 Task: Look for space in Farrukhnagar, India from 2nd June, 2023 to 9th June, 2023 for 5 adults in price range Rs.7000 to Rs.13000. Place can be shared room with 2 bedrooms having 5 beds and 2 bathrooms. Property type can be house, flat, guest house. Amenities needed are: wifi, washing machine. Booking option can be shelf check-in. Required host language is English.
Action: Mouse moved to (393, 99)
Screenshot: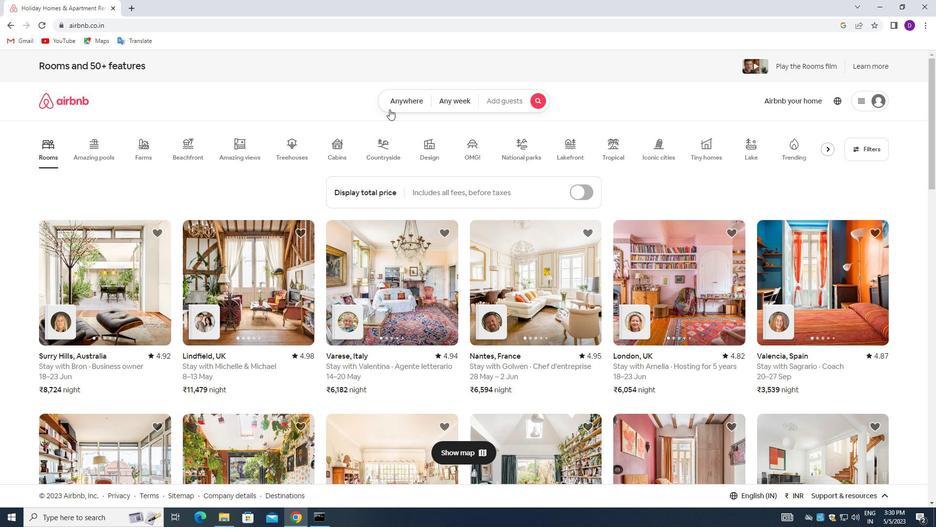 
Action: Mouse pressed left at (393, 99)
Screenshot: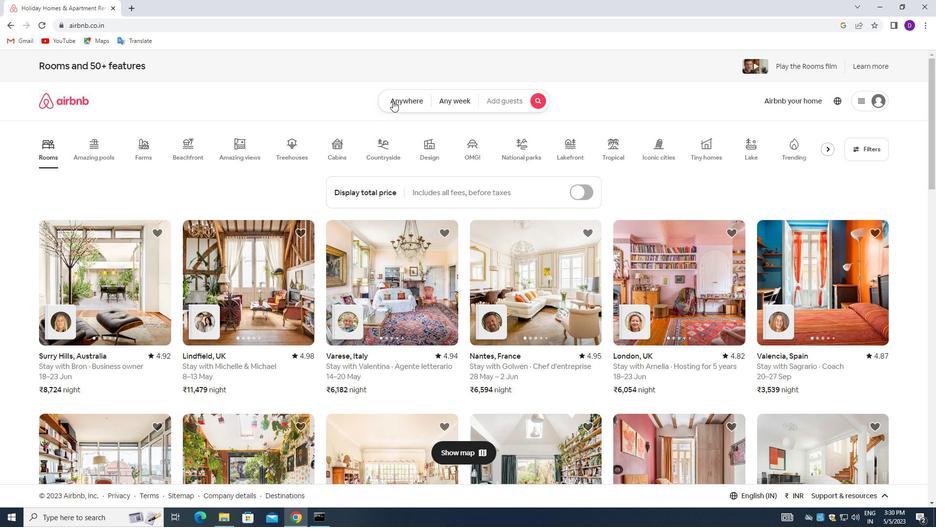 
Action: Mouse moved to (354, 142)
Screenshot: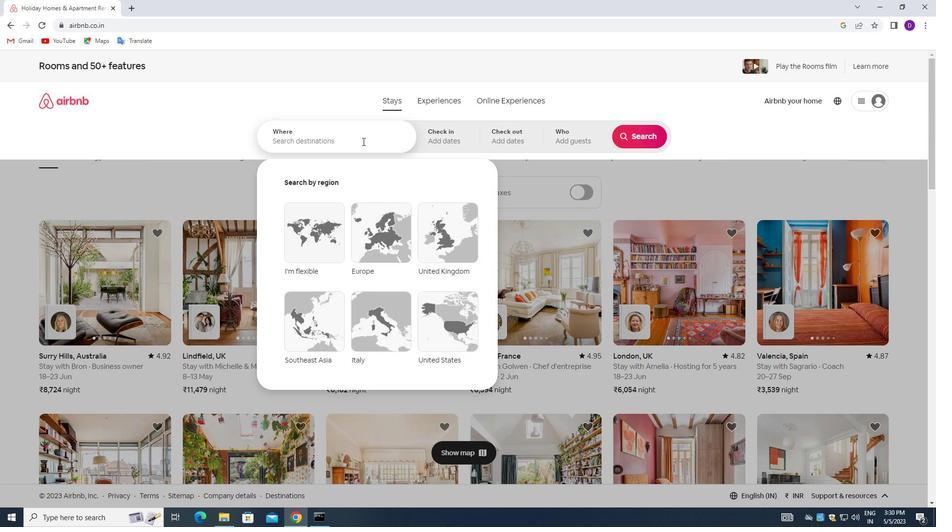 
Action: Mouse pressed left at (354, 142)
Screenshot: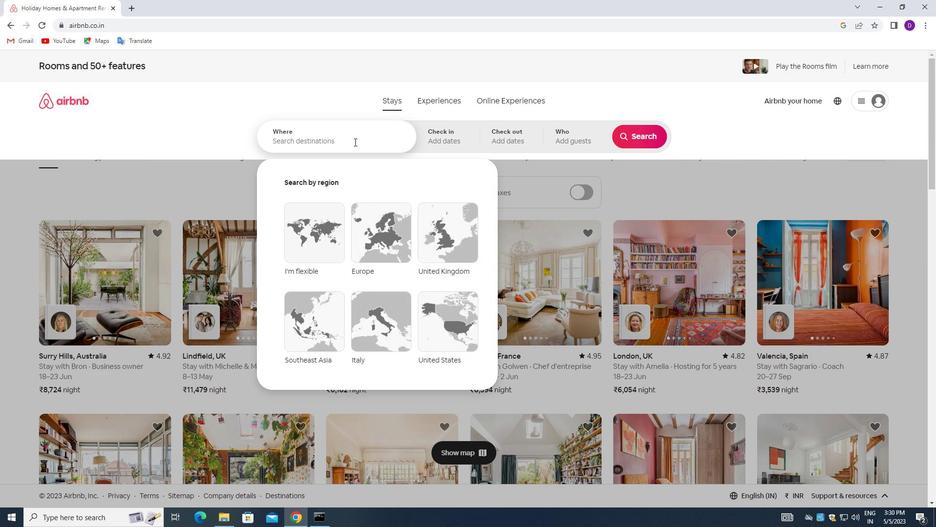 
Action: Mouse moved to (208, 195)
Screenshot: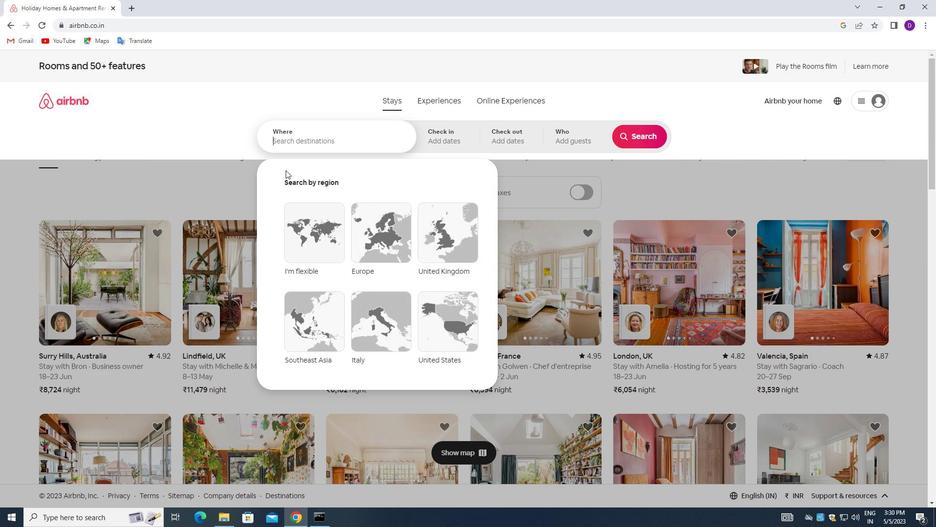 
Action: Key pressed <Key.shift_r>Farrukhnagar,<Key.space><Key.shift>INDIA<Key.enter>
Screenshot: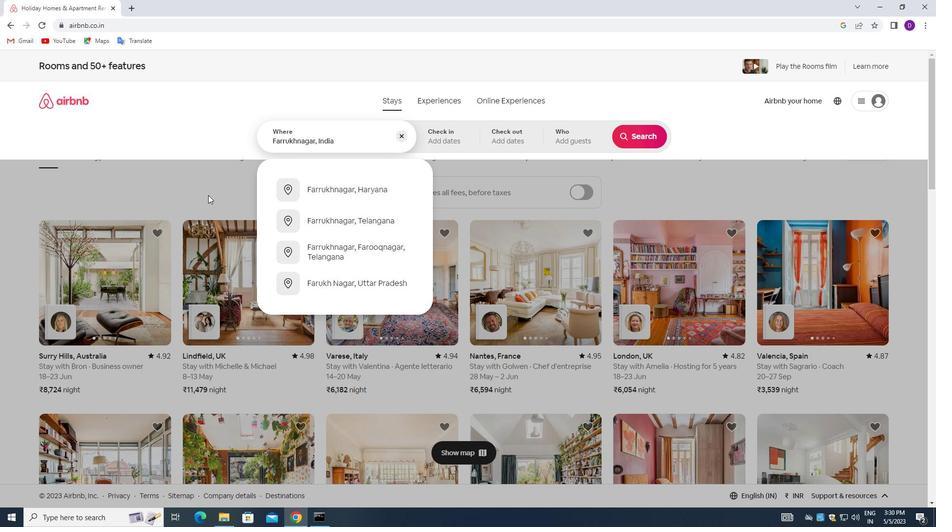 
Action: Mouse moved to (602, 256)
Screenshot: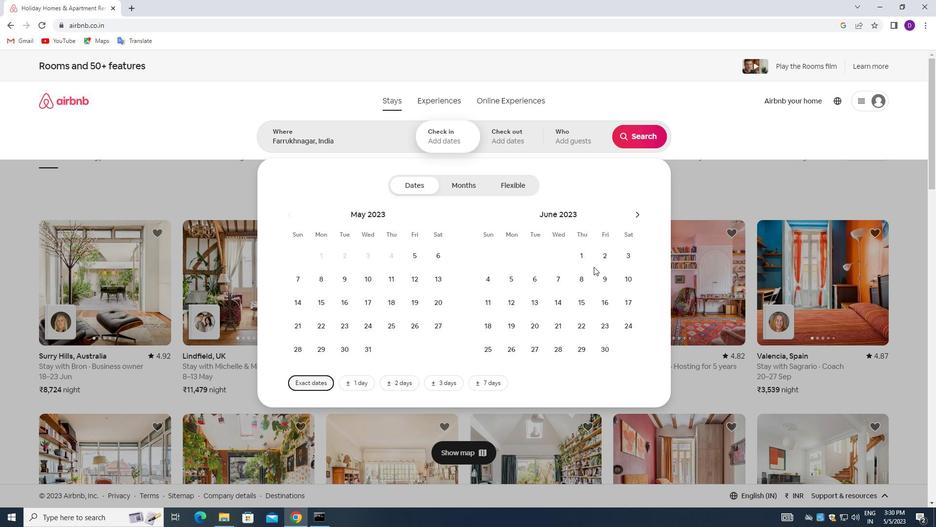 
Action: Mouse pressed left at (602, 256)
Screenshot: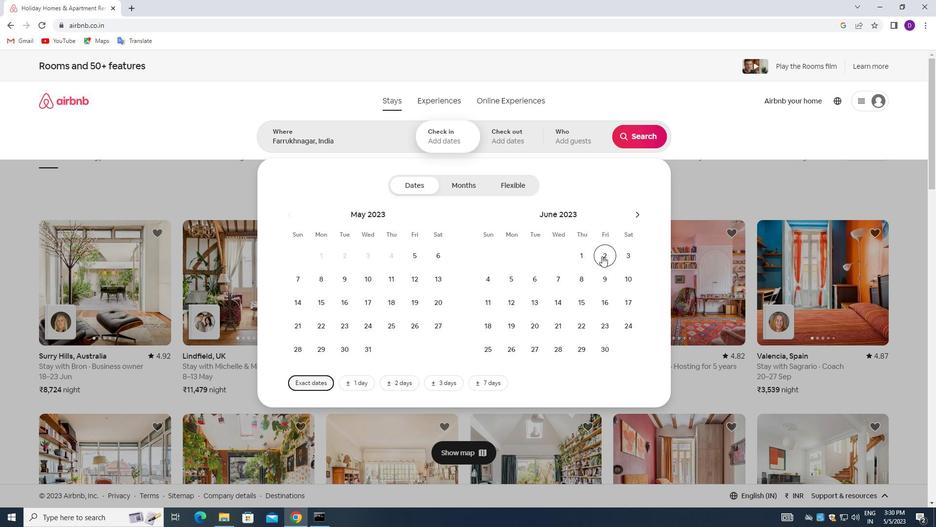
Action: Mouse moved to (603, 277)
Screenshot: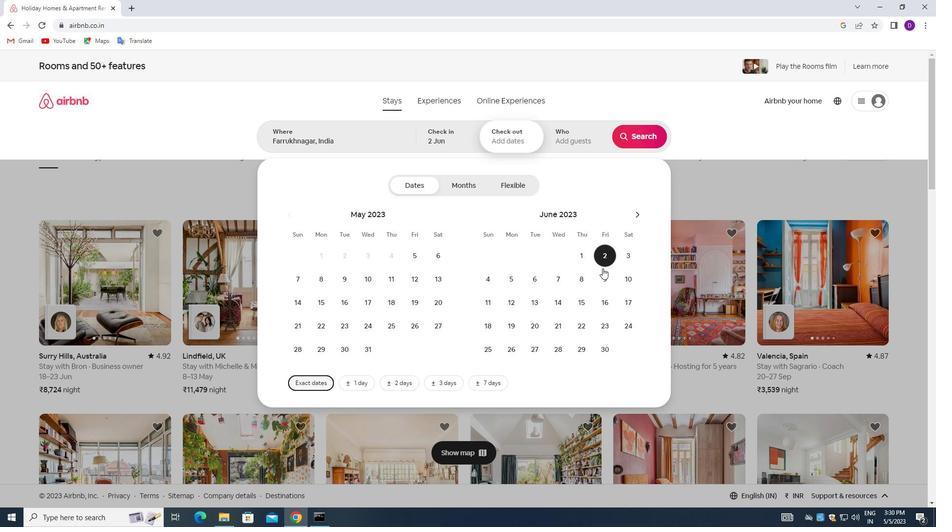 
Action: Mouse pressed left at (603, 277)
Screenshot: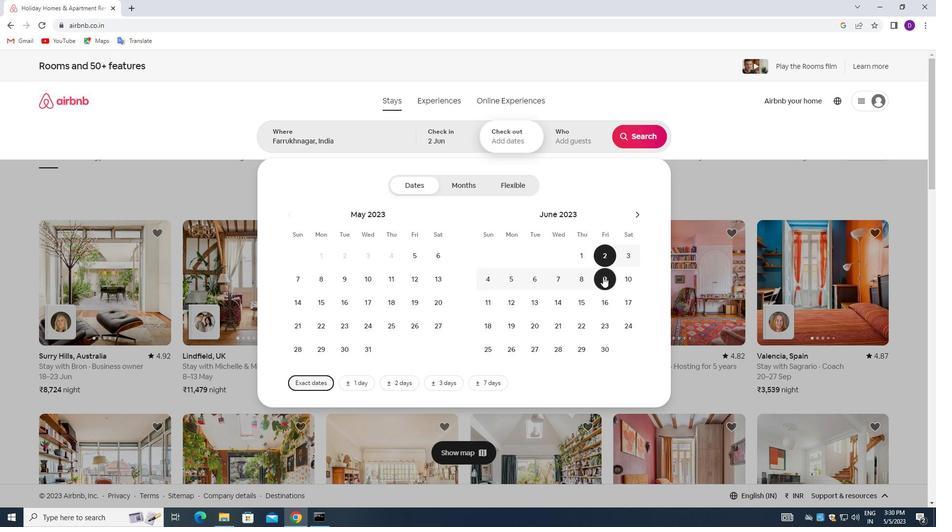 
Action: Mouse moved to (563, 142)
Screenshot: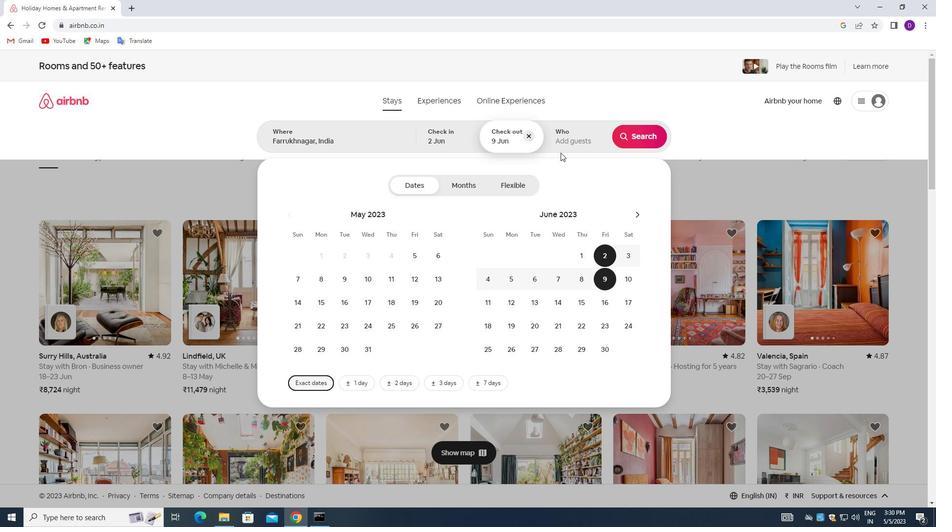 
Action: Mouse pressed left at (563, 142)
Screenshot: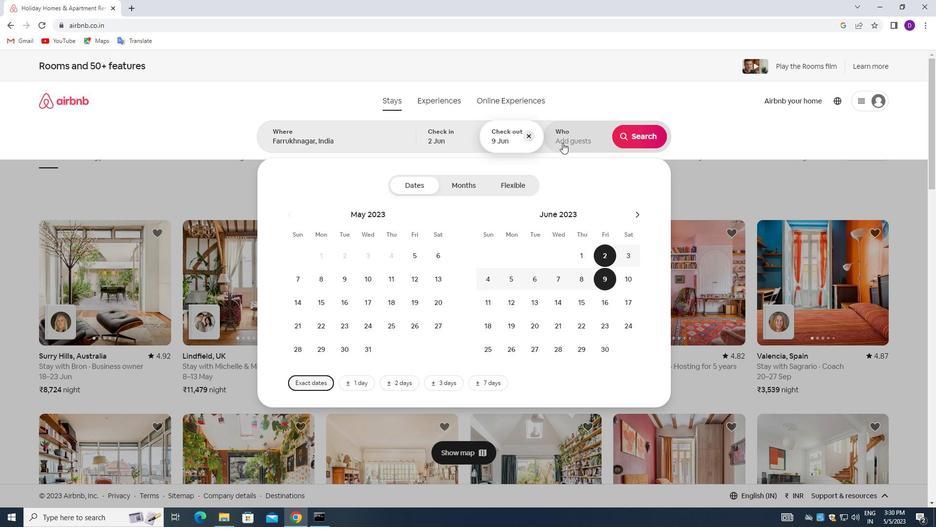 
Action: Mouse moved to (643, 188)
Screenshot: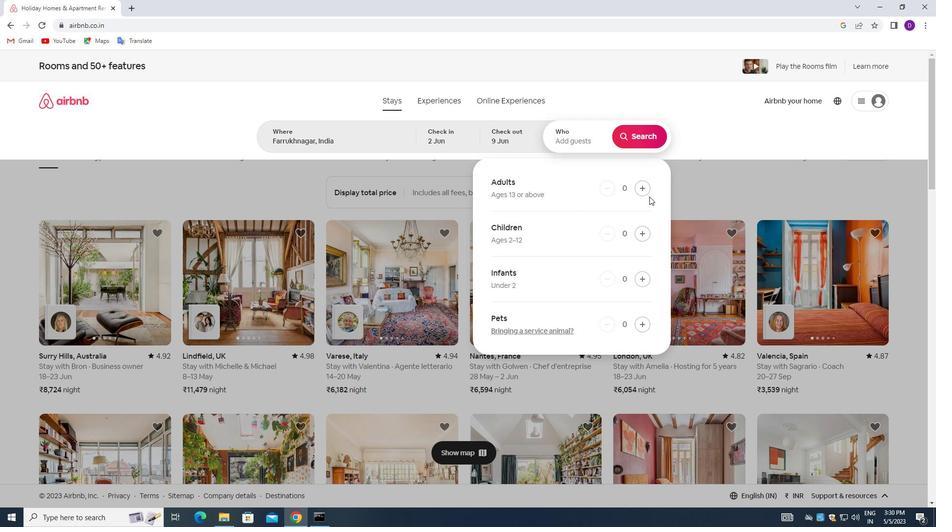 
Action: Mouse pressed left at (643, 188)
Screenshot: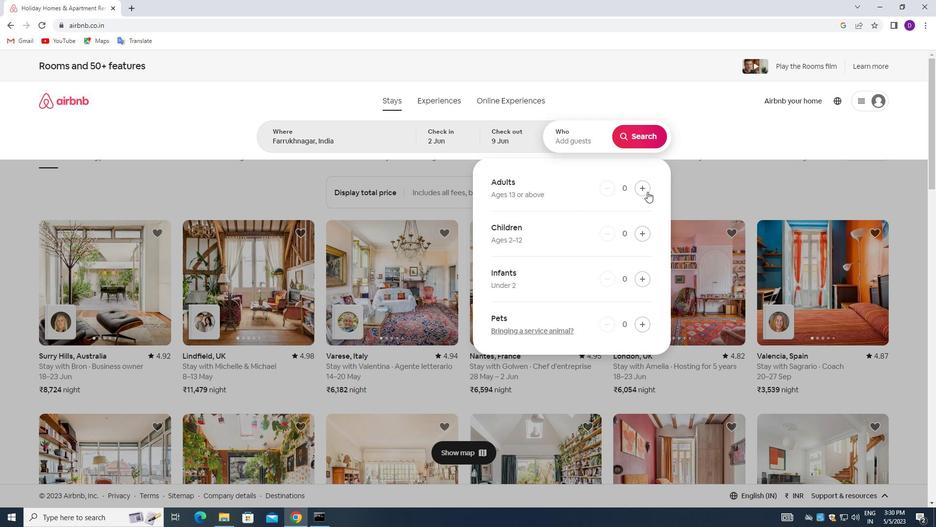 
Action: Mouse pressed left at (643, 188)
Screenshot: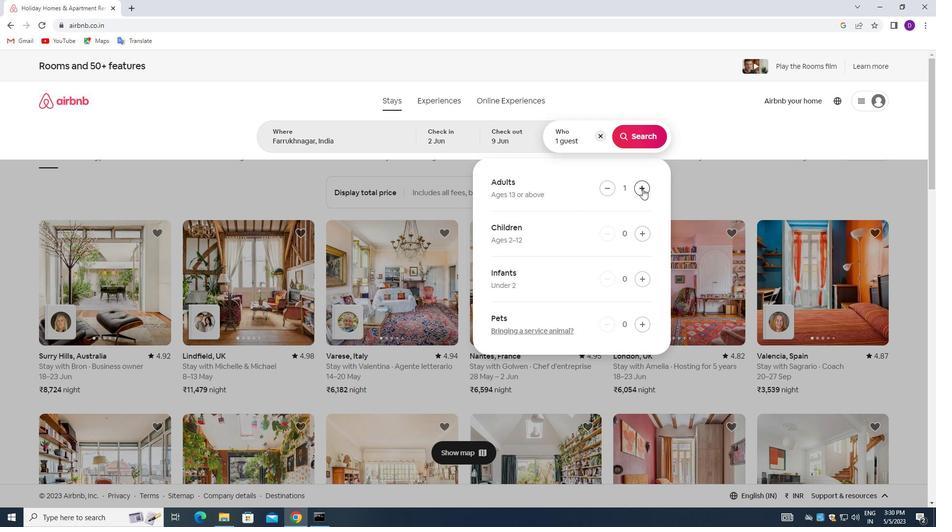 
Action: Mouse pressed left at (643, 188)
Screenshot: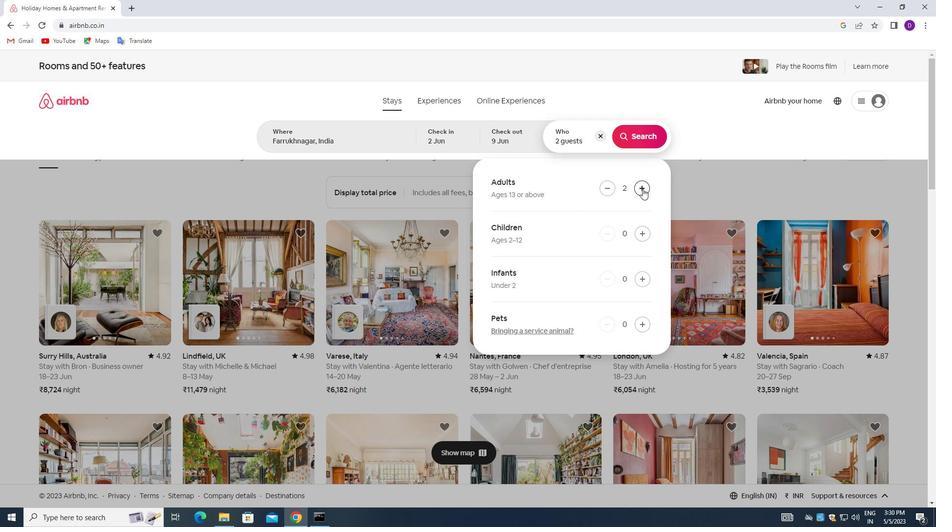 
Action: Mouse pressed left at (643, 188)
Screenshot: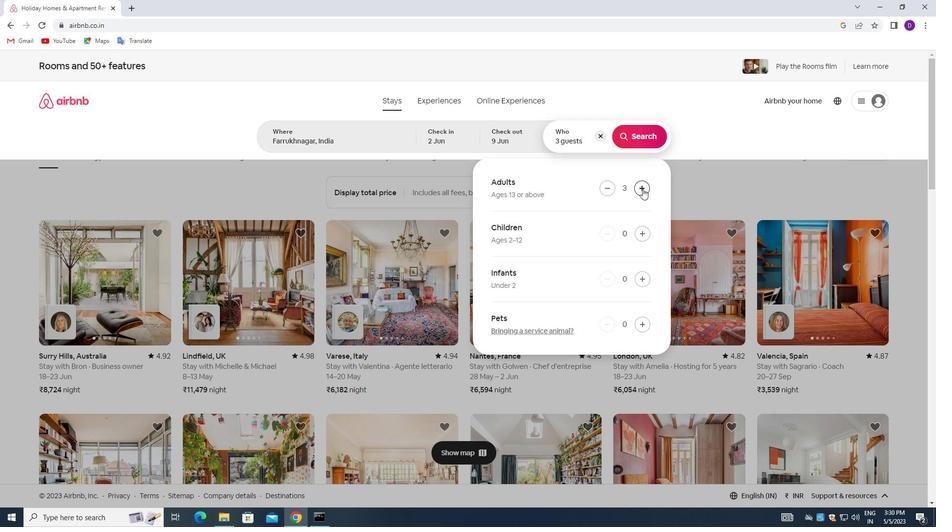 
Action: Mouse pressed left at (643, 188)
Screenshot: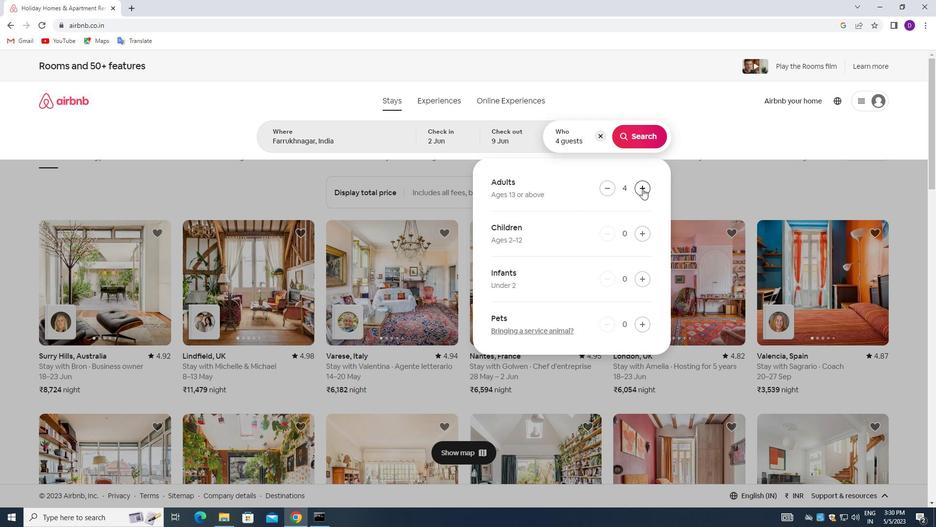 
Action: Mouse moved to (643, 137)
Screenshot: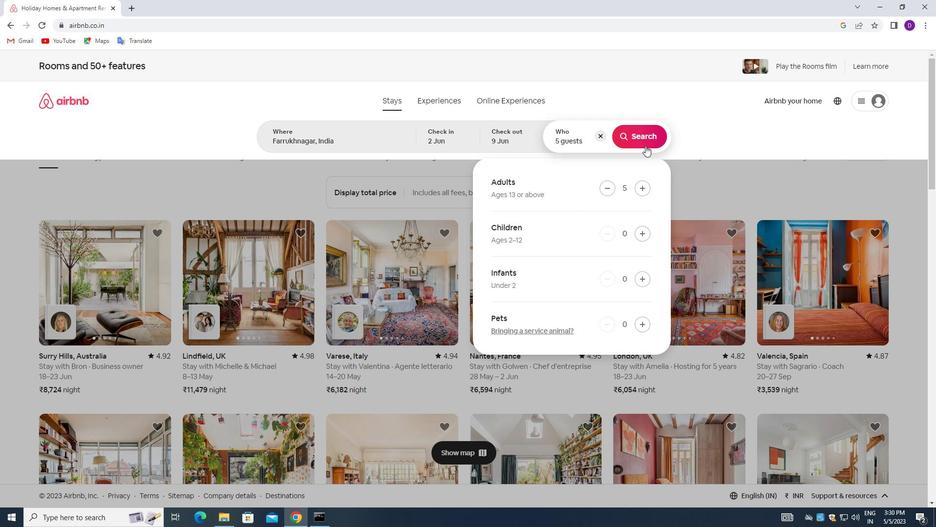 
Action: Mouse pressed left at (643, 137)
Screenshot: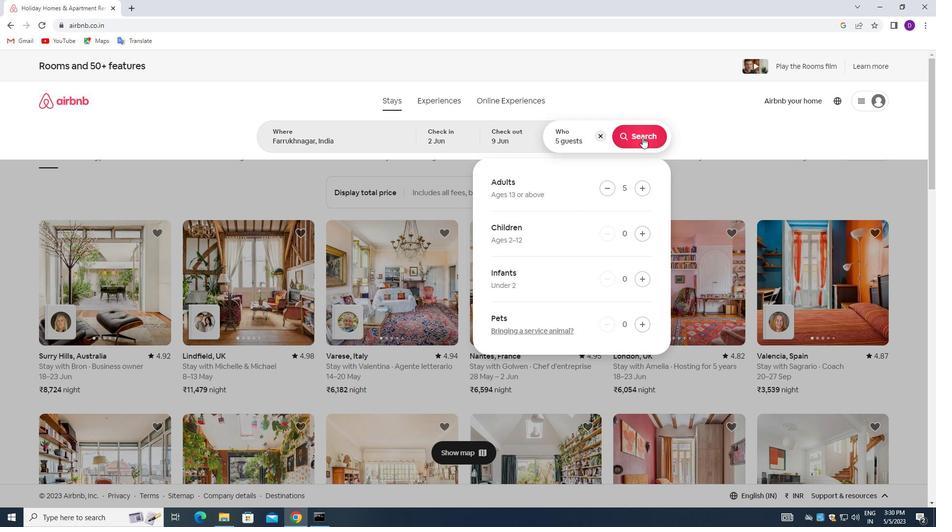 
Action: Mouse moved to (886, 108)
Screenshot: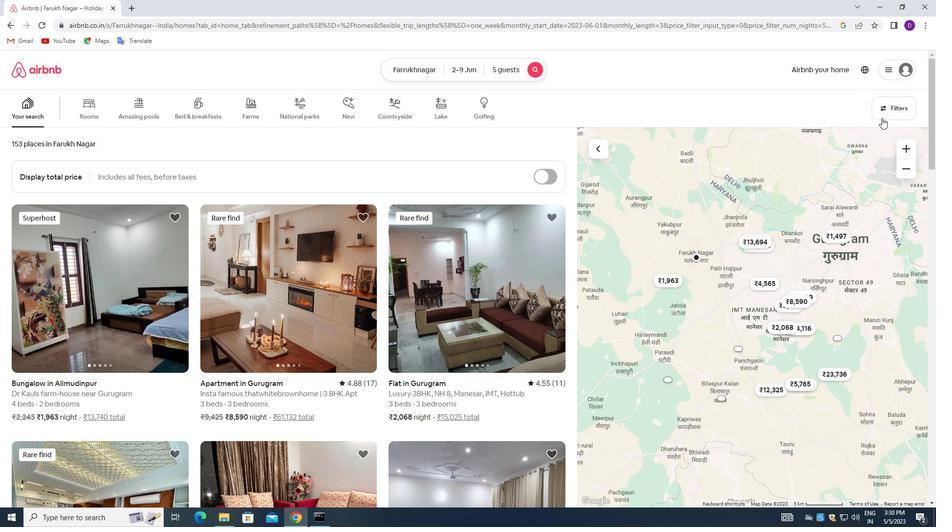 
Action: Mouse pressed left at (886, 108)
Screenshot: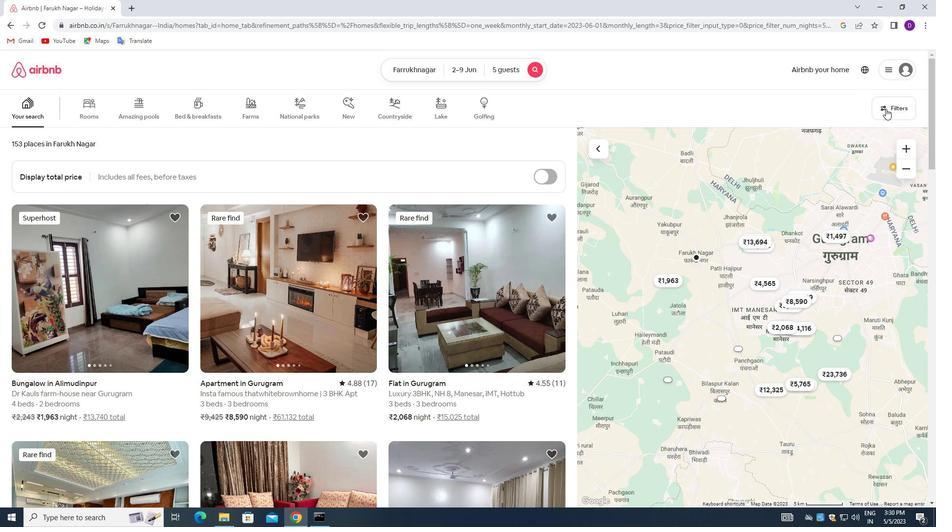 
Action: Mouse moved to (495, 272)
Screenshot: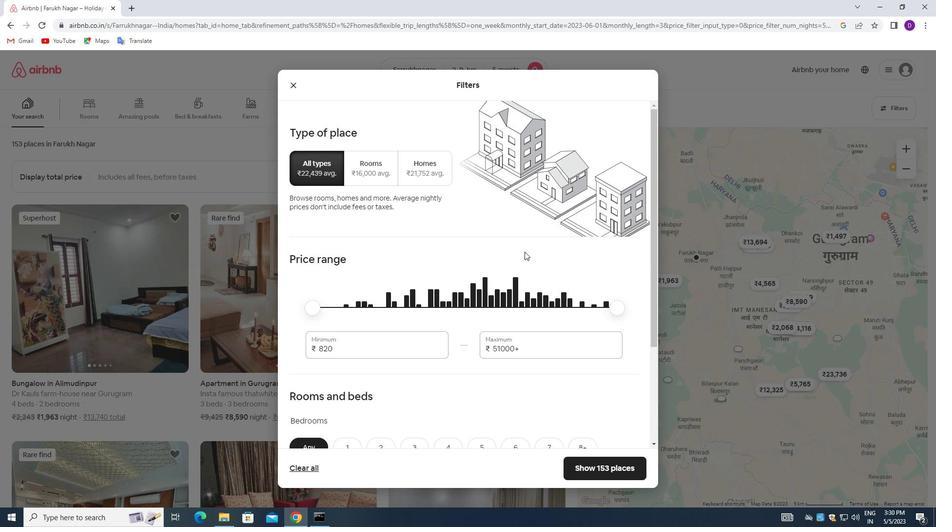 
Action: Mouse scrolled (495, 271) with delta (0, 0)
Screenshot: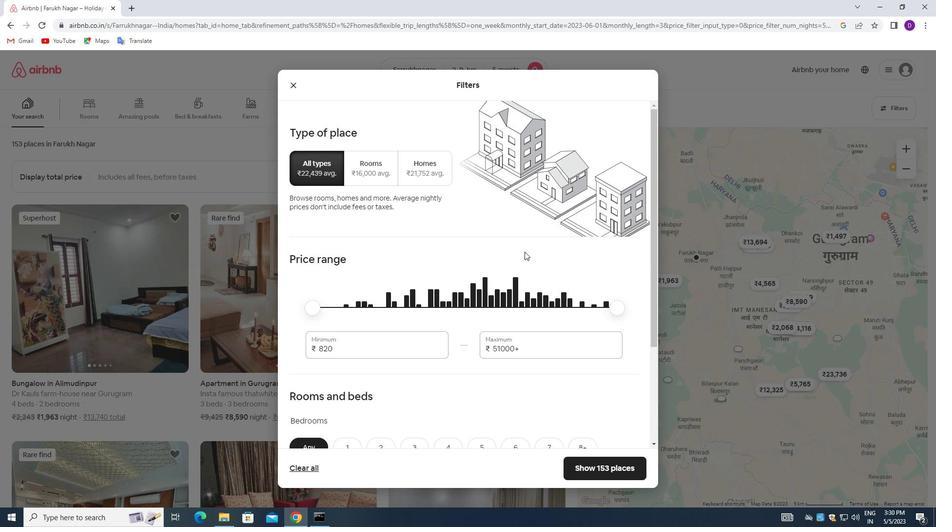
Action: Mouse moved to (345, 298)
Screenshot: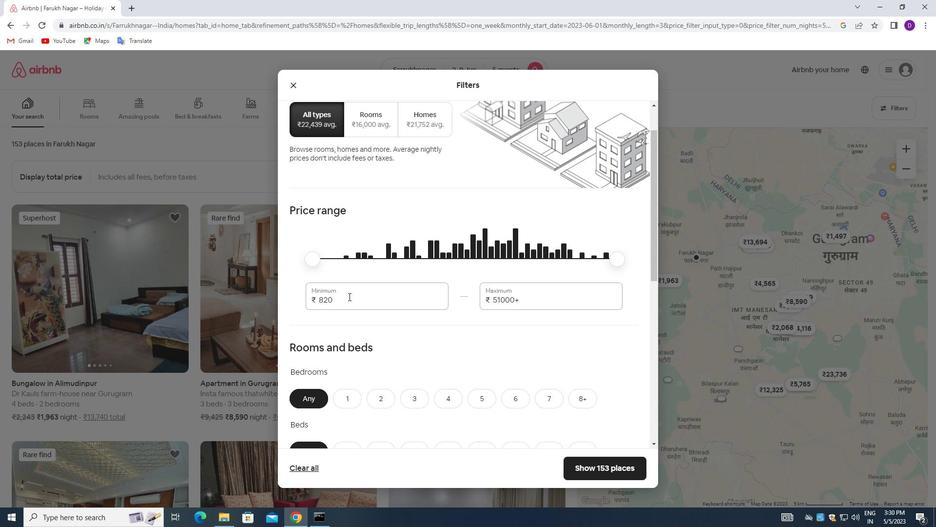 
Action: Mouse pressed left at (345, 298)
Screenshot: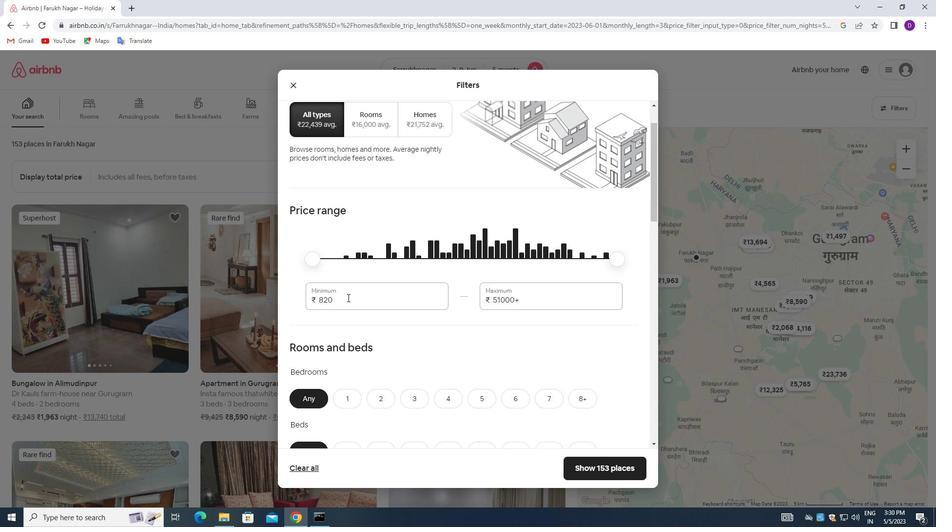 
Action: Mouse pressed left at (345, 298)
Screenshot: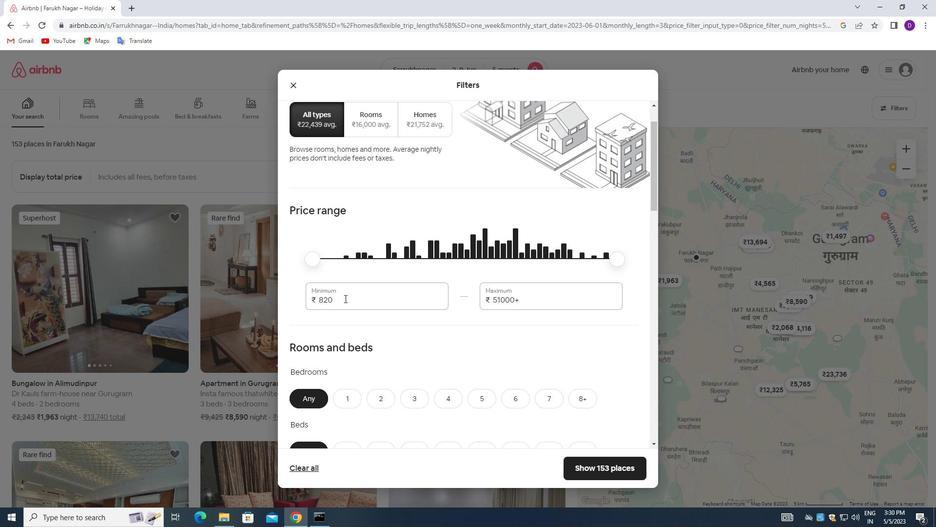
Action: Key pressed 7000<Key.tab>13000
Screenshot: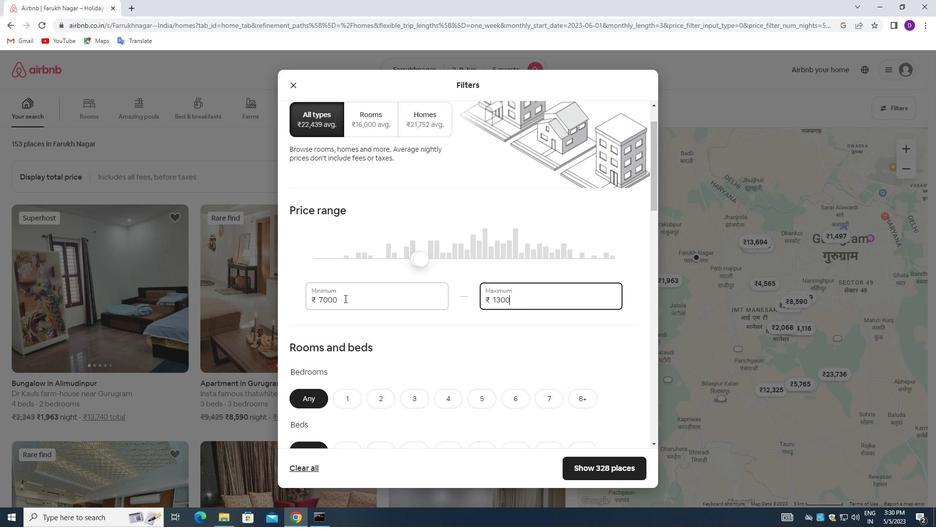 
Action: Mouse moved to (454, 322)
Screenshot: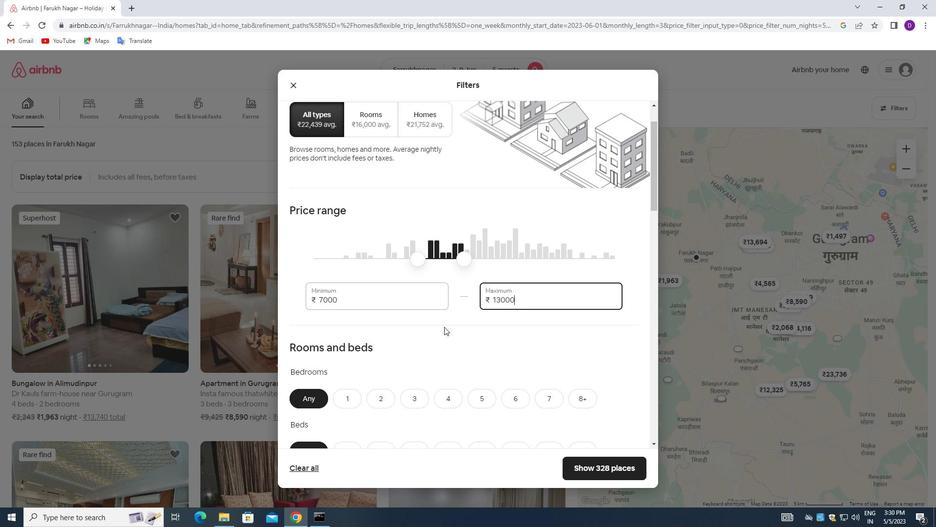 
Action: Mouse scrolled (454, 321) with delta (0, 0)
Screenshot: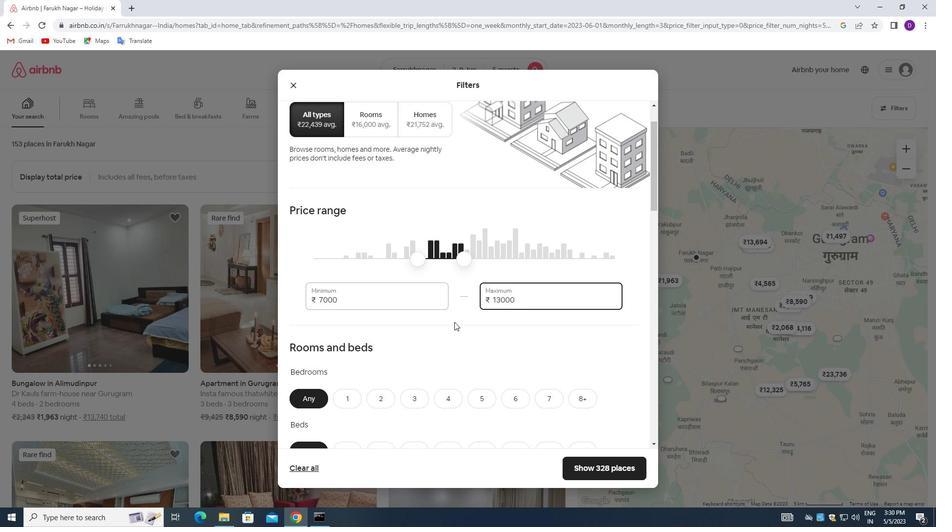 
Action: Mouse scrolled (454, 321) with delta (0, 0)
Screenshot: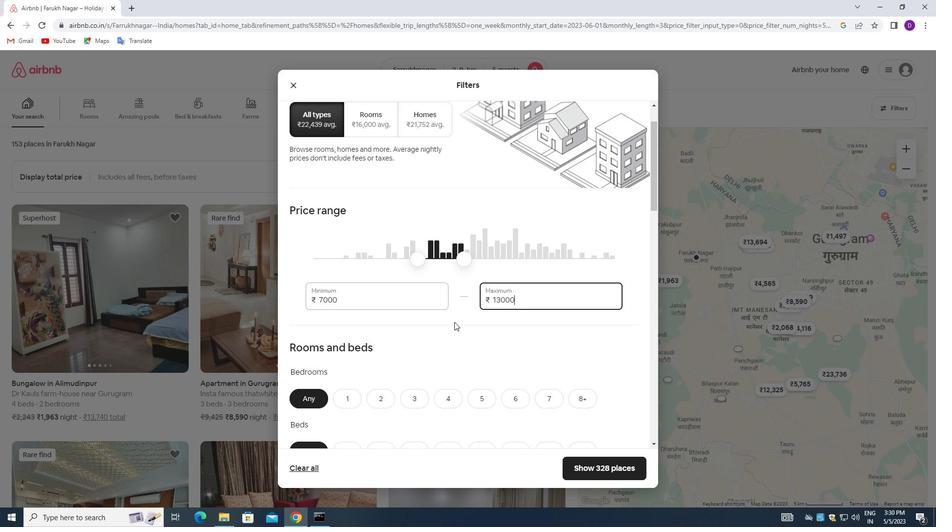 
Action: Mouse scrolled (454, 321) with delta (0, 0)
Screenshot: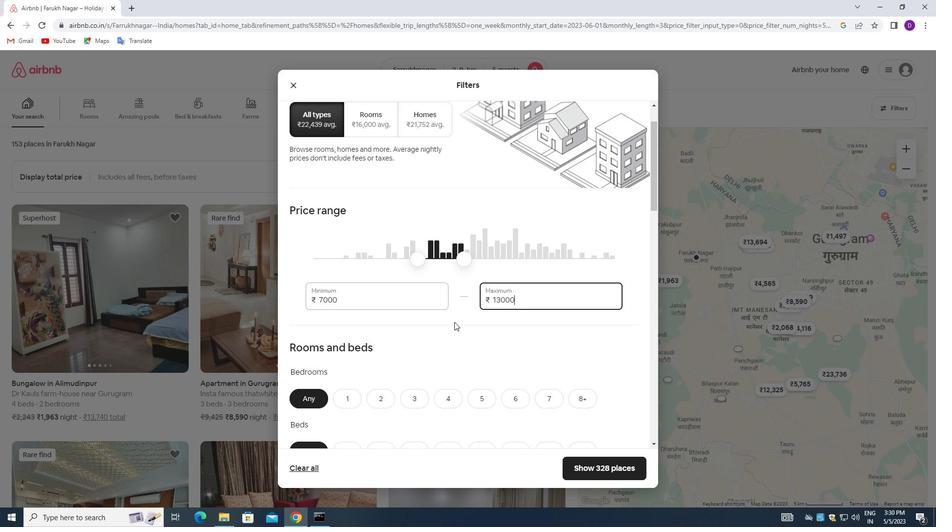 
Action: Mouse moved to (374, 258)
Screenshot: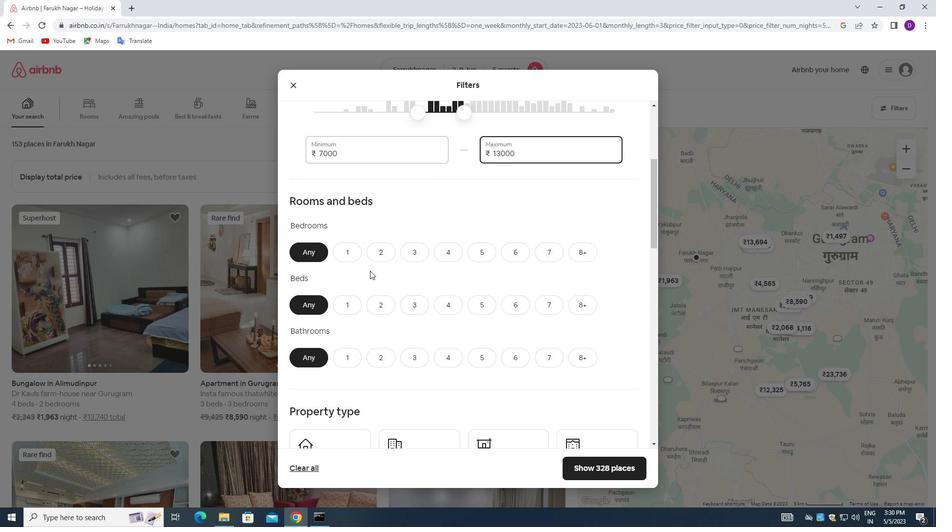 
Action: Mouse pressed left at (374, 258)
Screenshot: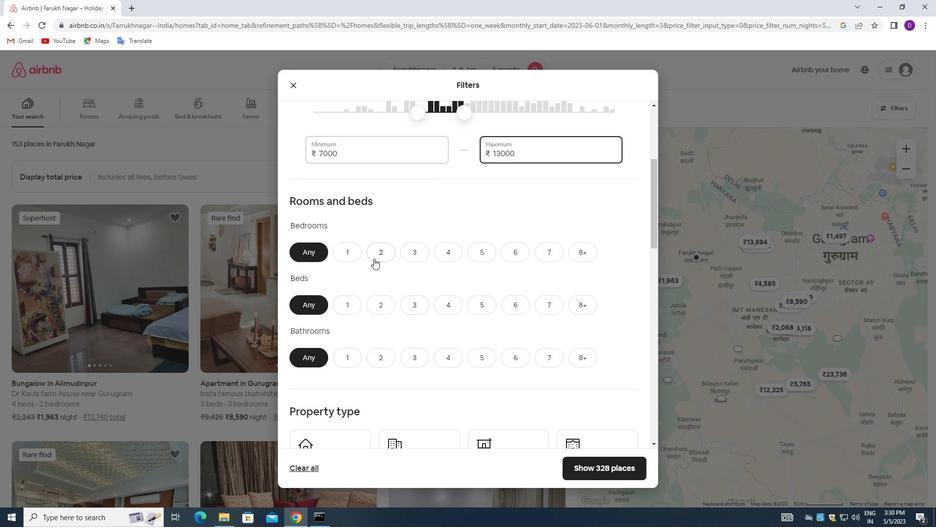 
Action: Mouse moved to (480, 303)
Screenshot: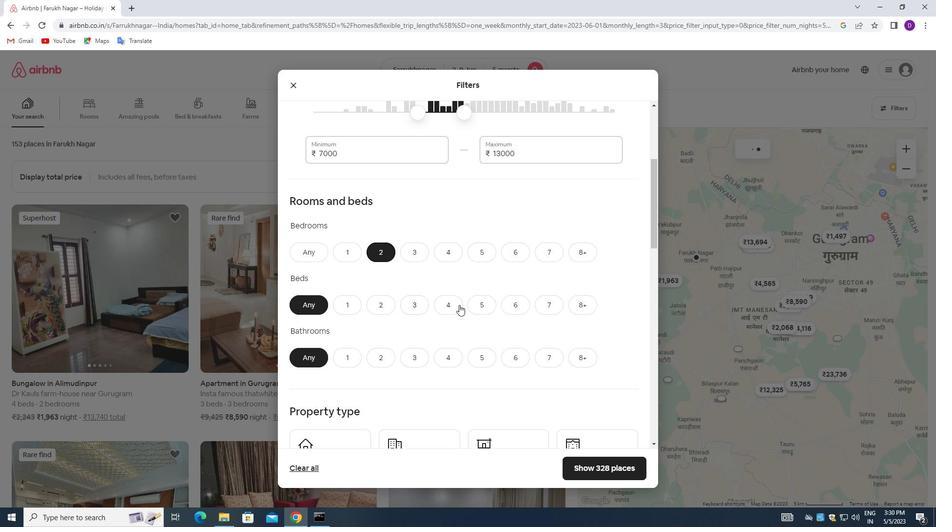 
Action: Mouse pressed left at (480, 303)
Screenshot: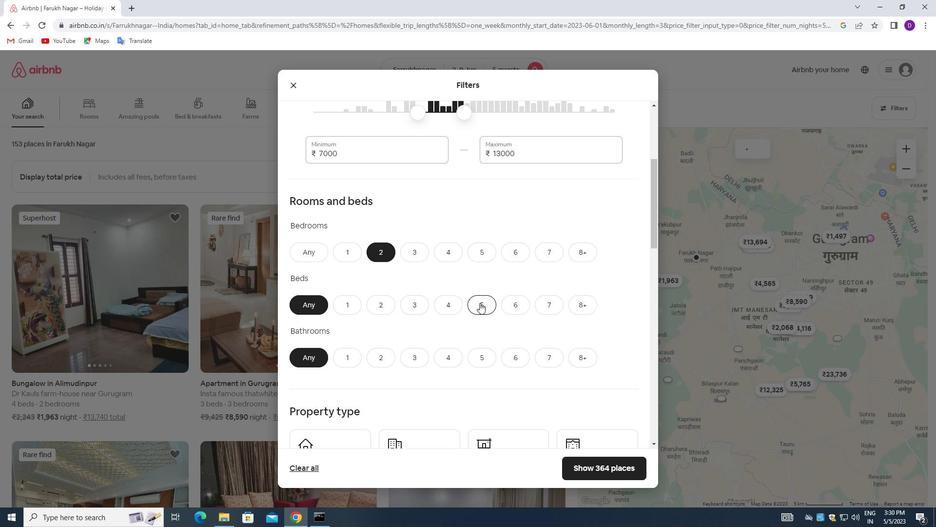 
Action: Mouse moved to (385, 354)
Screenshot: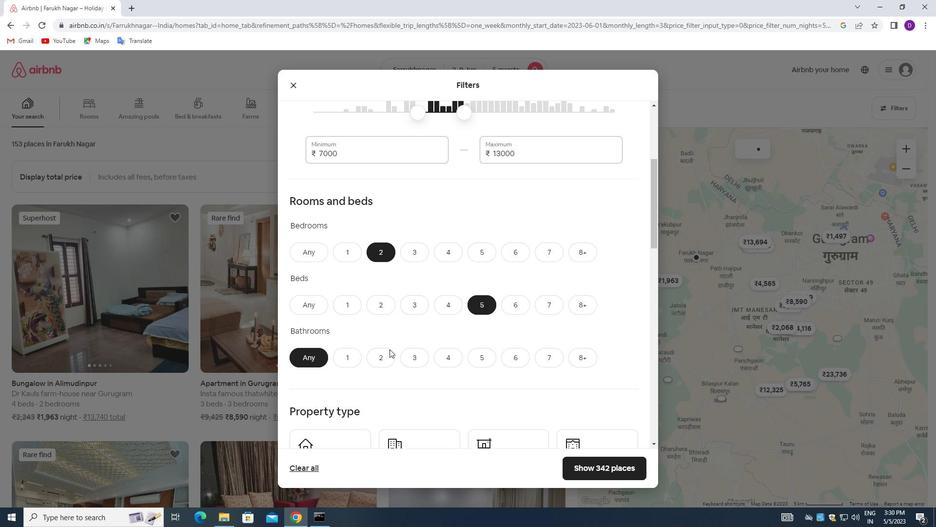 
Action: Mouse pressed left at (385, 354)
Screenshot: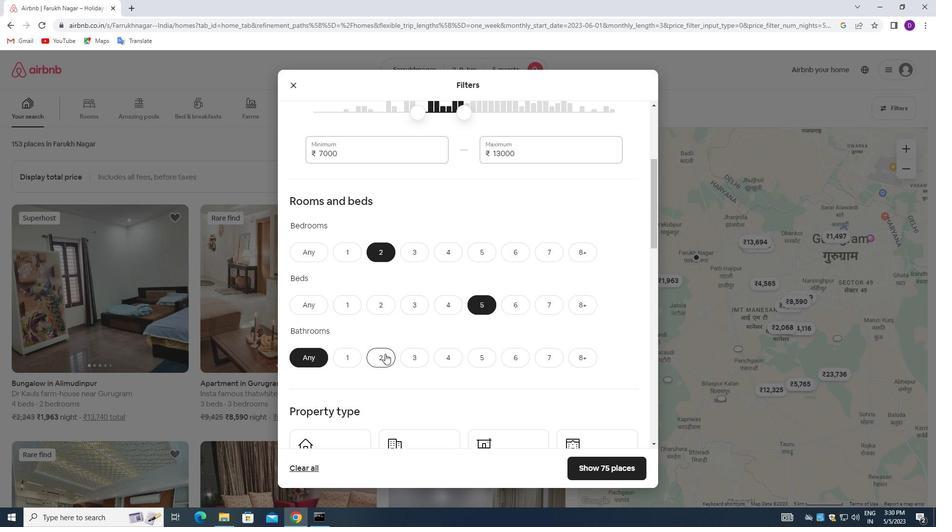 
Action: Mouse moved to (406, 327)
Screenshot: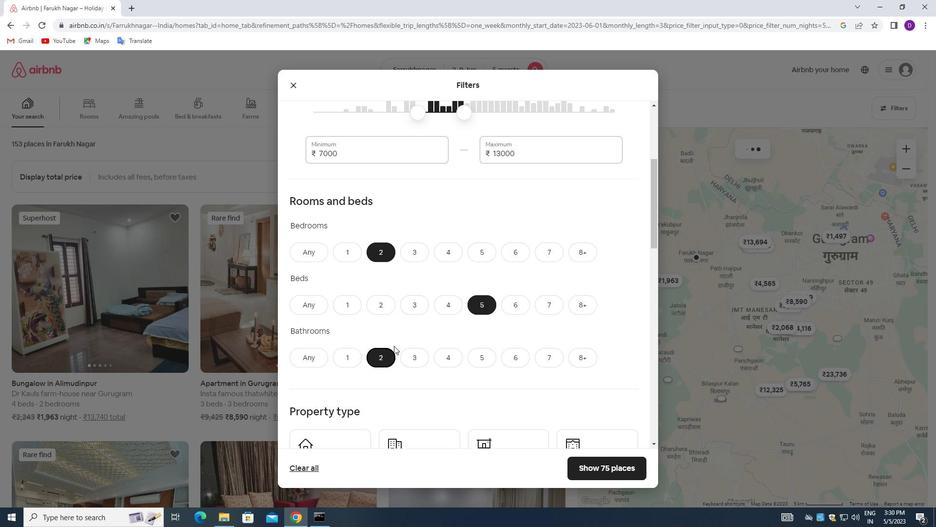 
Action: Mouse scrolled (406, 326) with delta (0, 0)
Screenshot: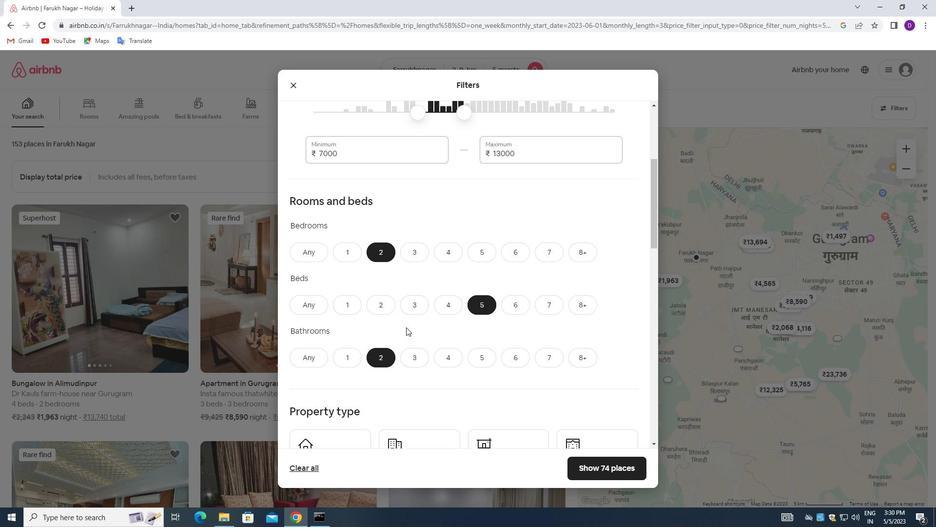 
Action: Mouse scrolled (406, 326) with delta (0, 0)
Screenshot: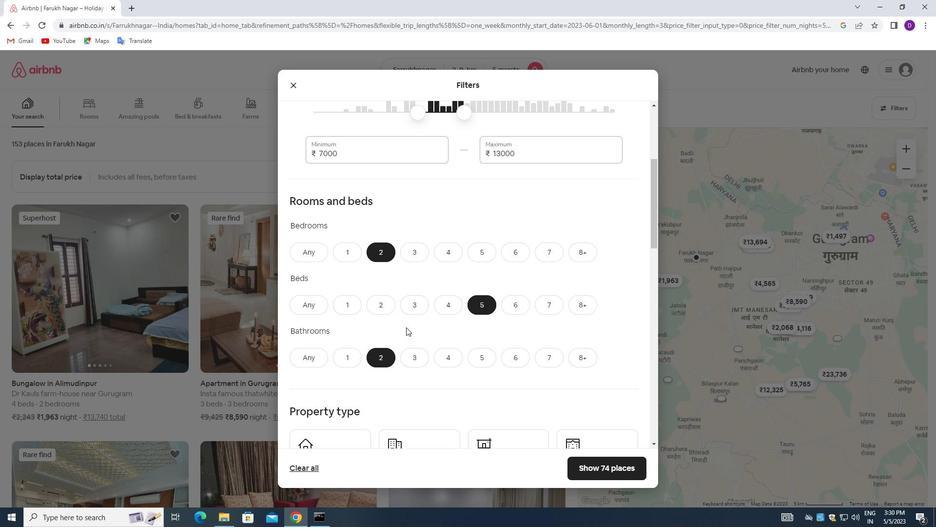 
Action: Mouse scrolled (406, 326) with delta (0, 0)
Screenshot: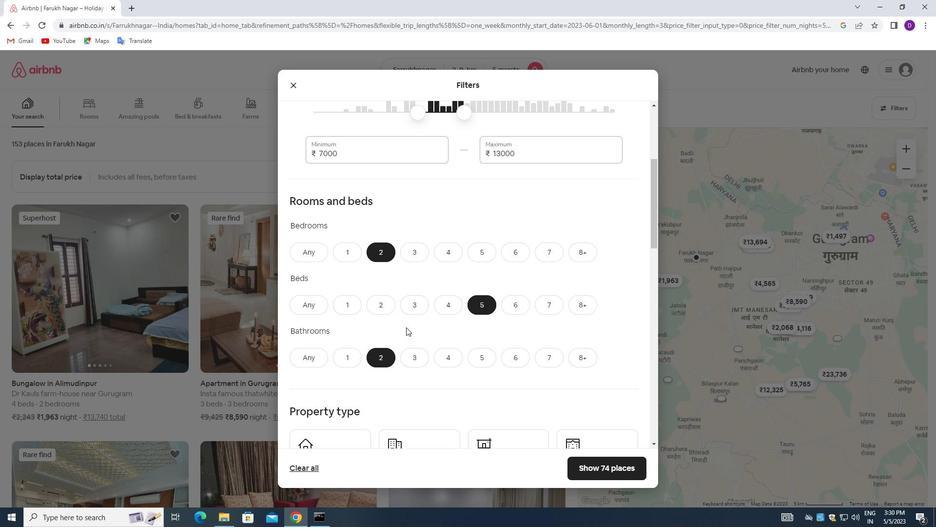 
Action: Mouse moved to (347, 314)
Screenshot: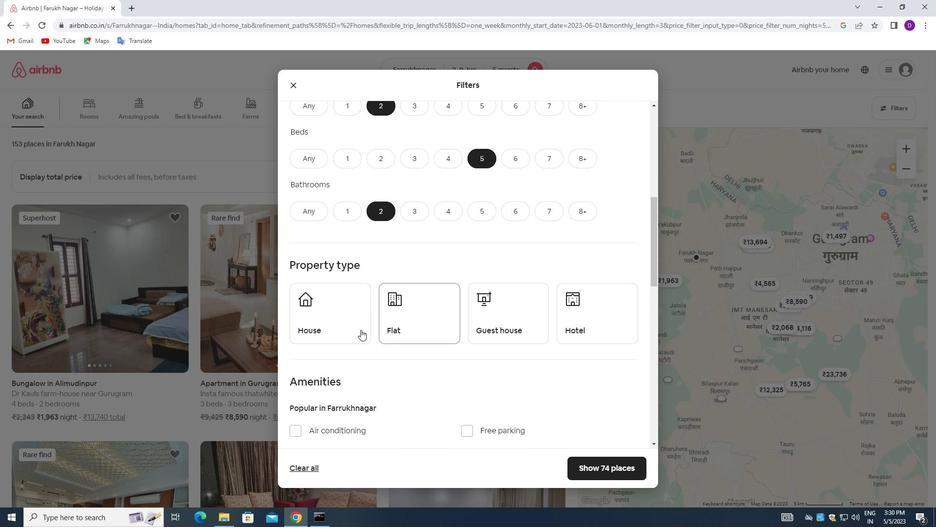 
Action: Mouse pressed left at (347, 314)
Screenshot: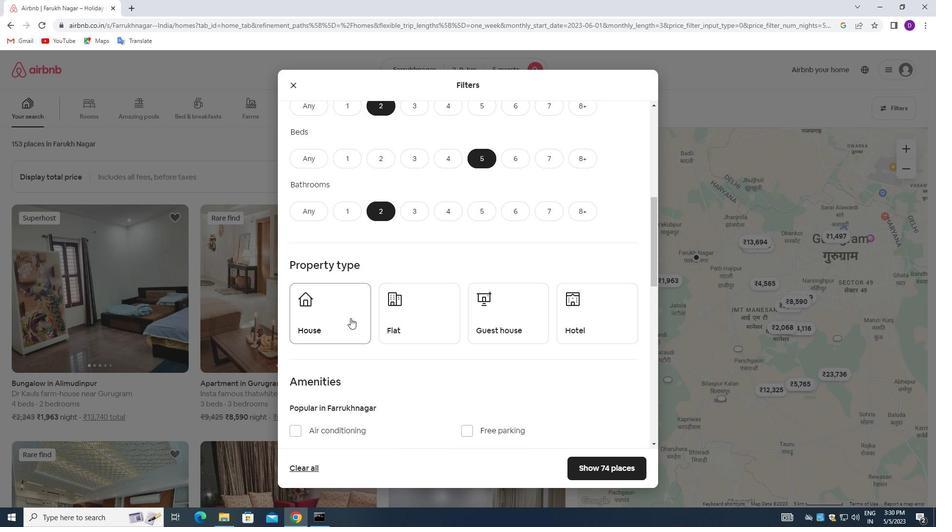 
Action: Mouse moved to (418, 319)
Screenshot: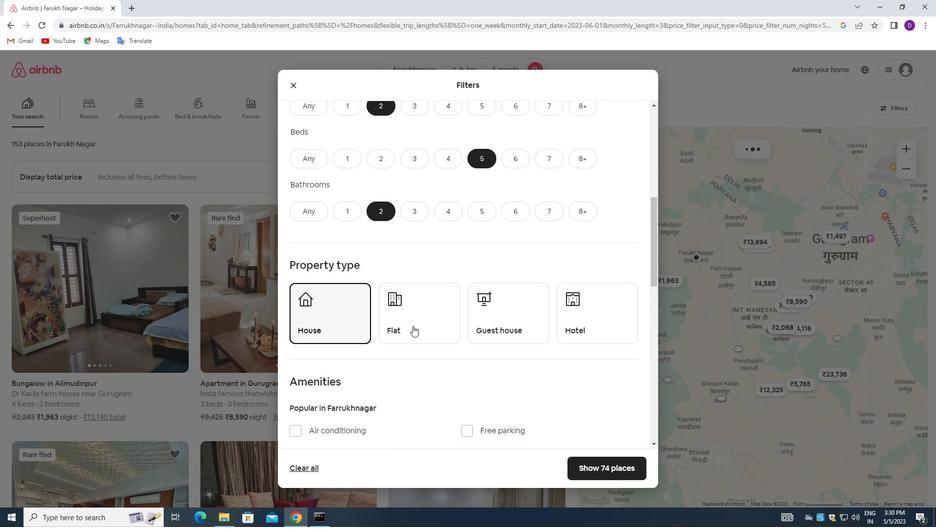 
Action: Mouse pressed left at (418, 319)
Screenshot: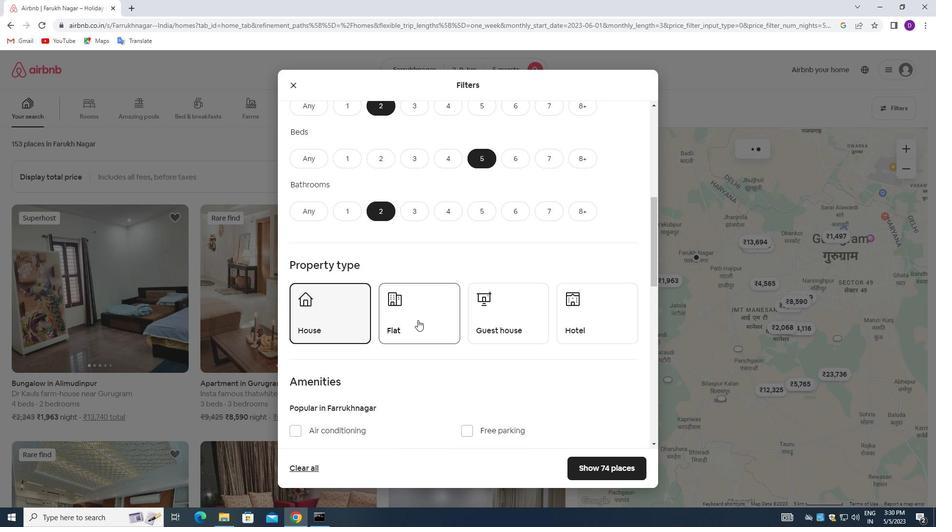
Action: Mouse moved to (509, 318)
Screenshot: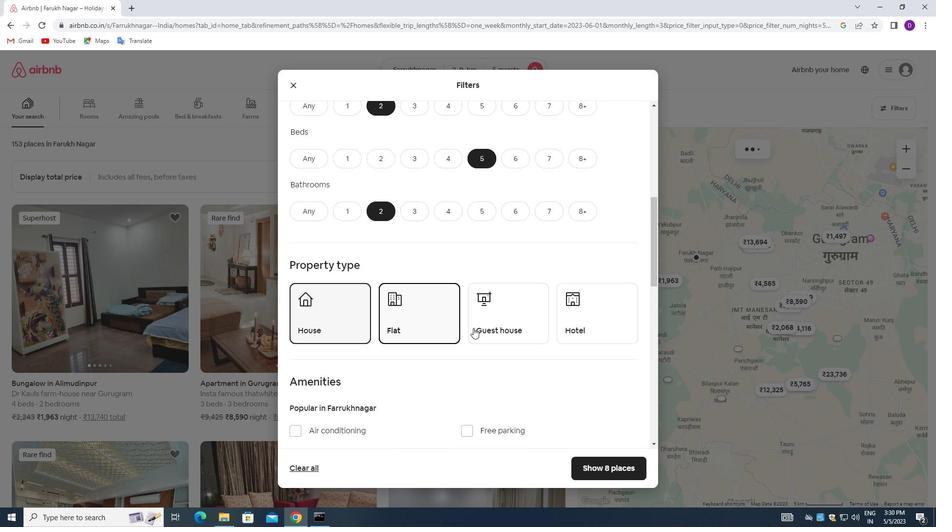 
Action: Mouse pressed left at (509, 318)
Screenshot: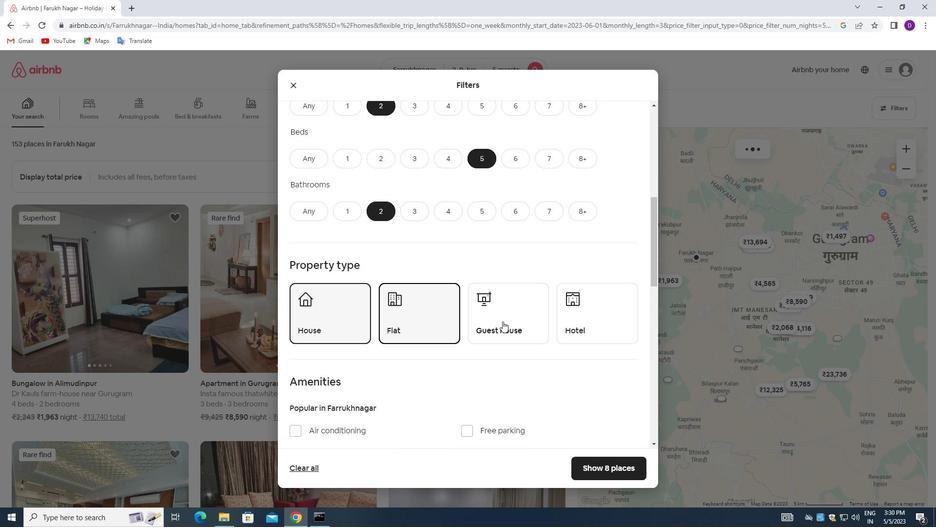 
Action: Mouse moved to (386, 345)
Screenshot: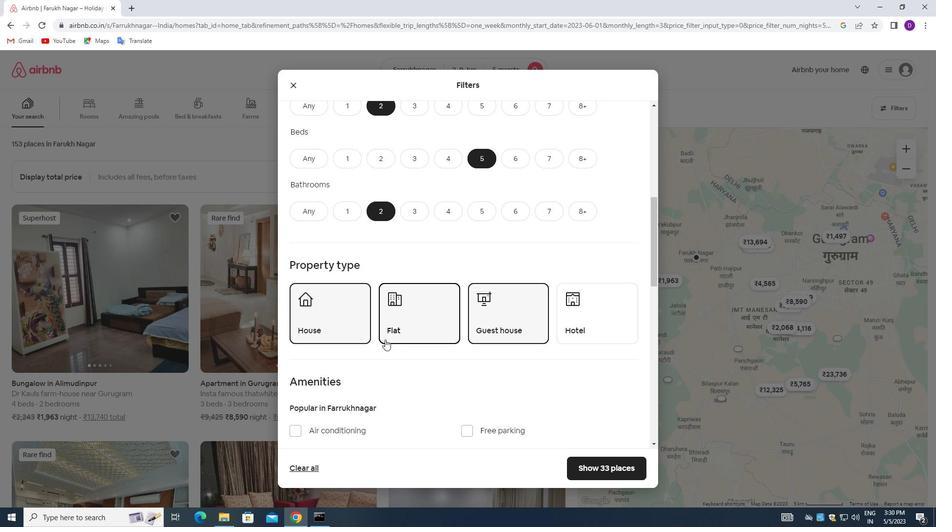 
Action: Mouse scrolled (386, 345) with delta (0, 0)
Screenshot: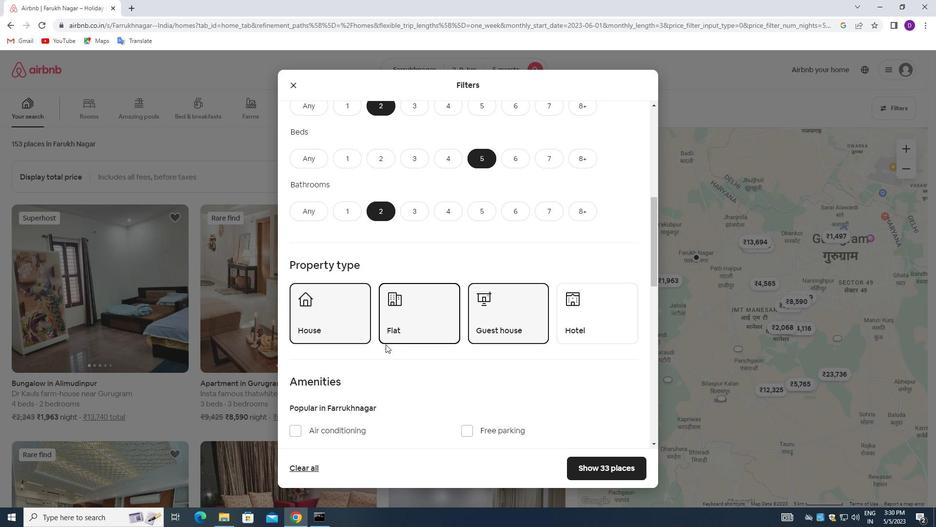 
Action: Mouse scrolled (386, 345) with delta (0, 0)
Screenshot: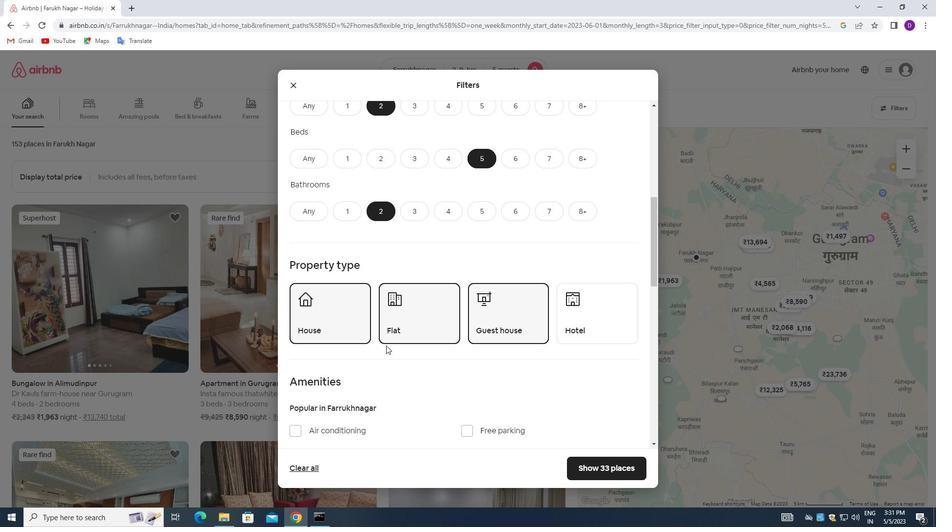 
Action: Mouse moved to (386, 345)
Screenshot: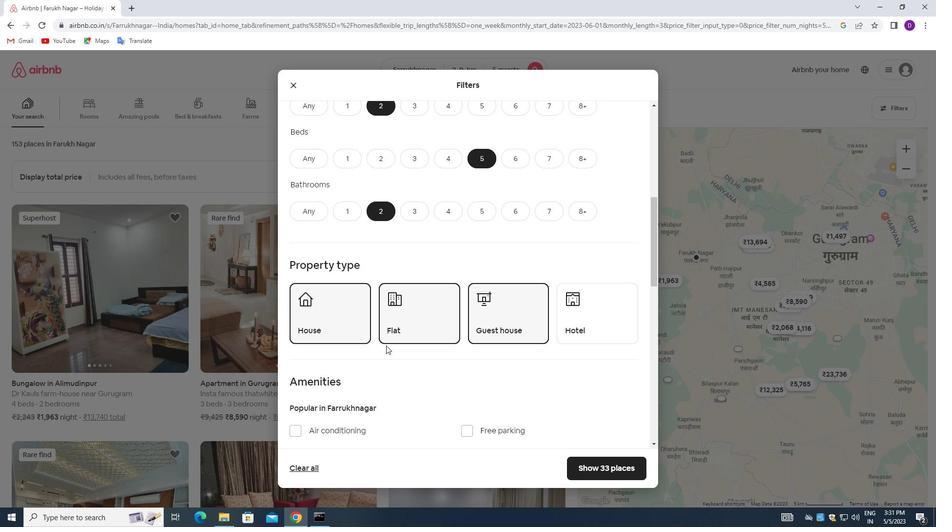 
Action: Mouse scrolled (386, 345) with delta (0, 0)
Screenshot: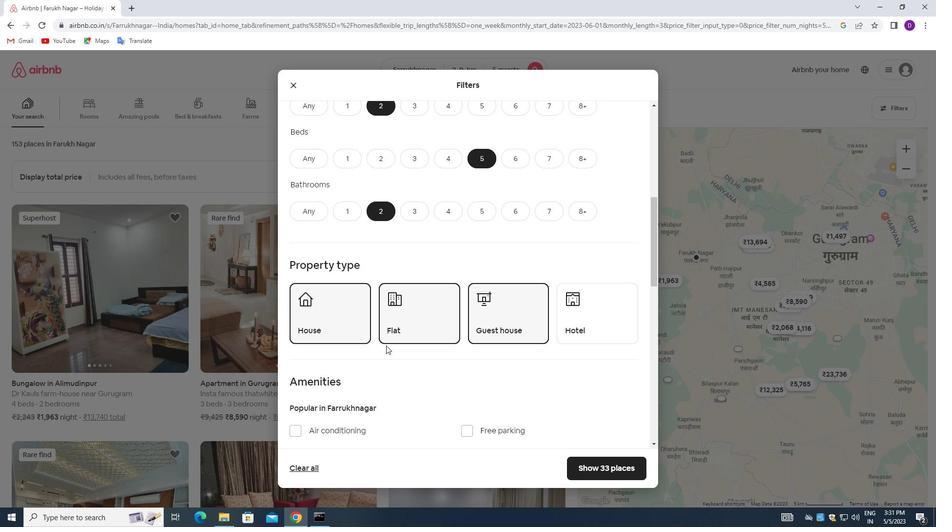 
Action: Mouse moved to (468, 304)
Screenshot: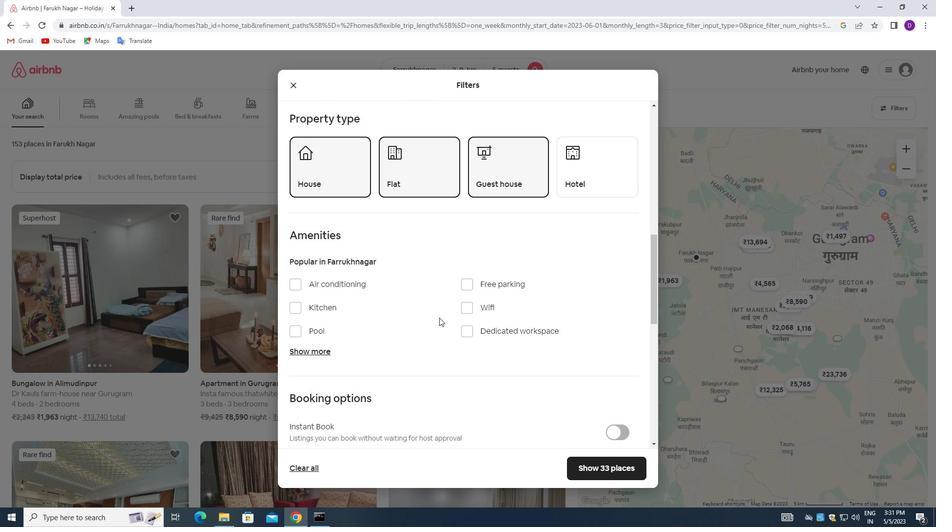 
Action: Mouse pressed left at (468, 304)
Screenshot: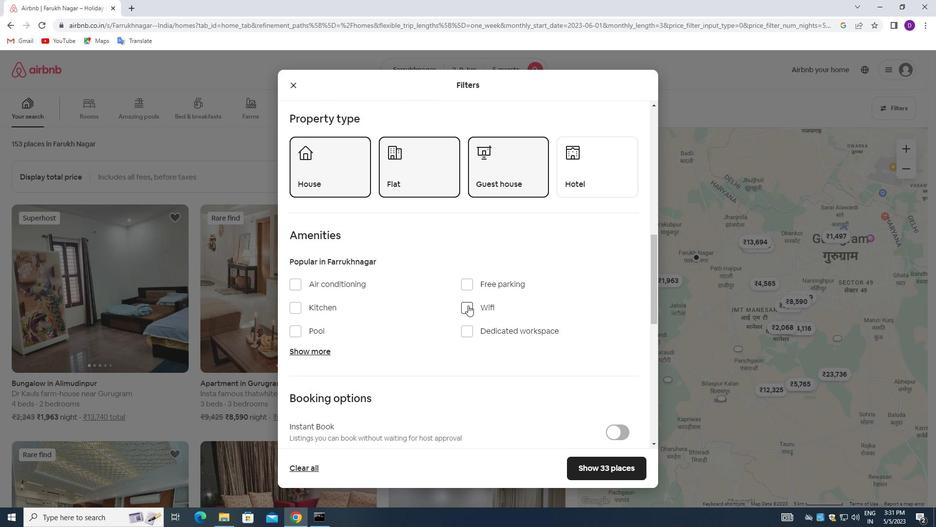
Action: Mouse moved to (406, 346)
Screenshot: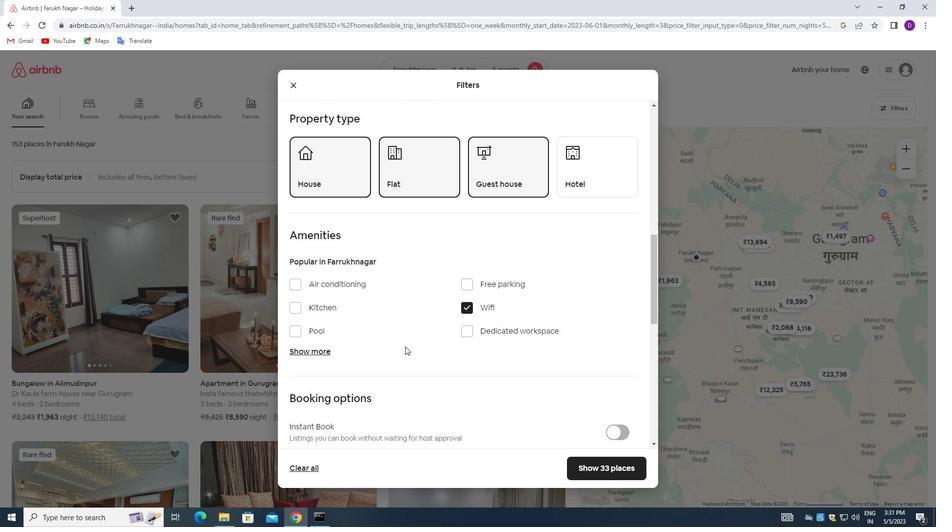 
Action: Mouse scrolled (406, 345) with delta (0, 0)
Screenshot: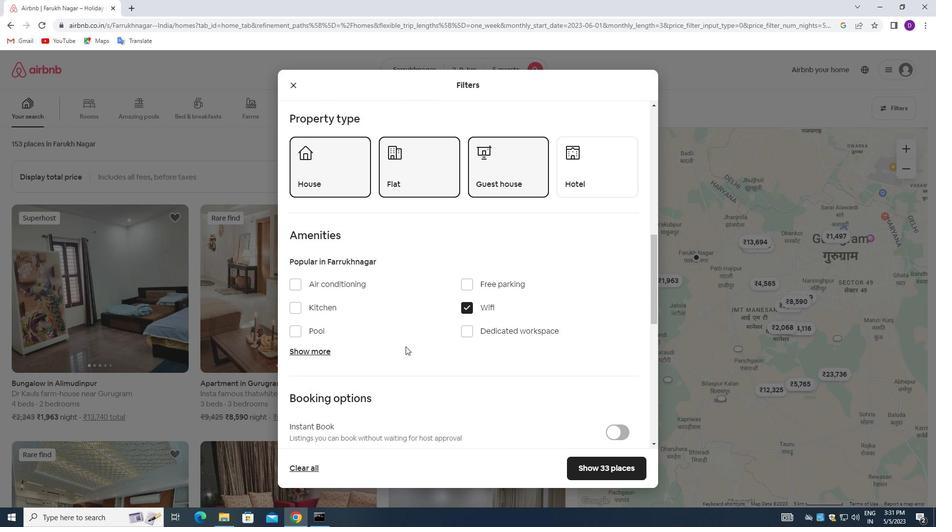 
Action: Mouse moved to (313, 306)
Screenshot: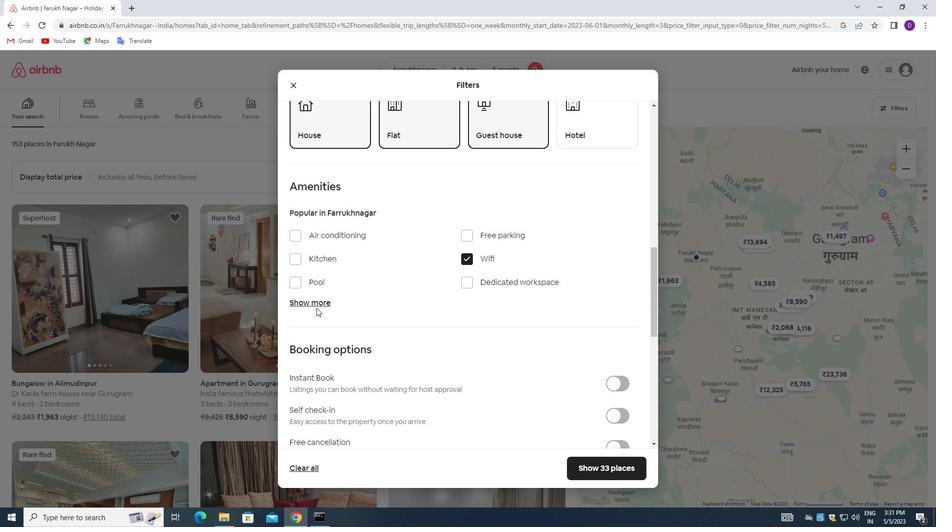 
Action: Mouse pressed left at (313, 306)
Screenshot: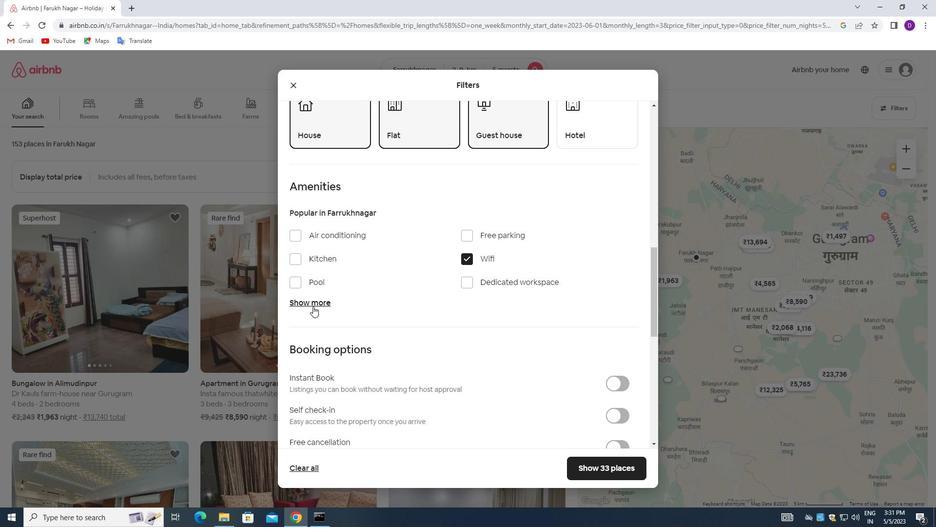 
Action: Mouse moved to (296, 341)
Screenshot: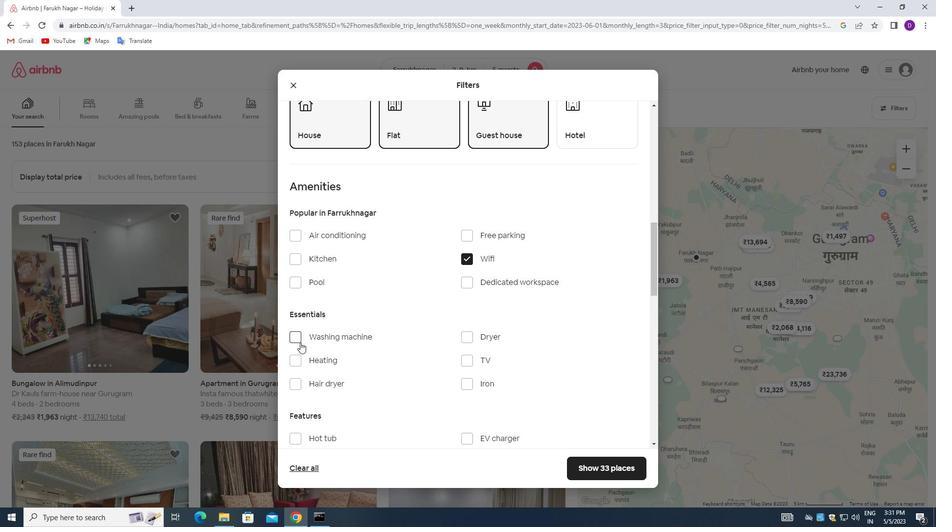 
Action: Mouse pressed left at (296, 341)
Screenshot: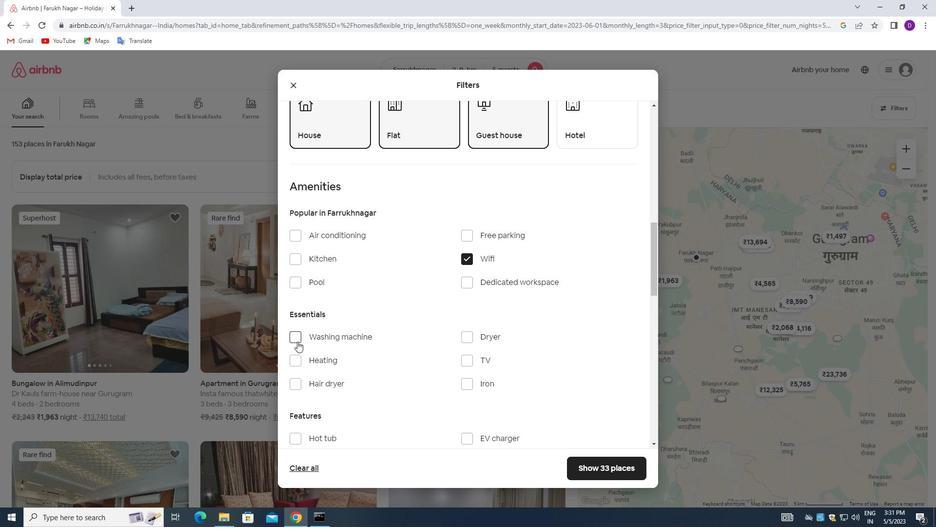 
Action: Mouse moved to (456, 326)
Screenshot: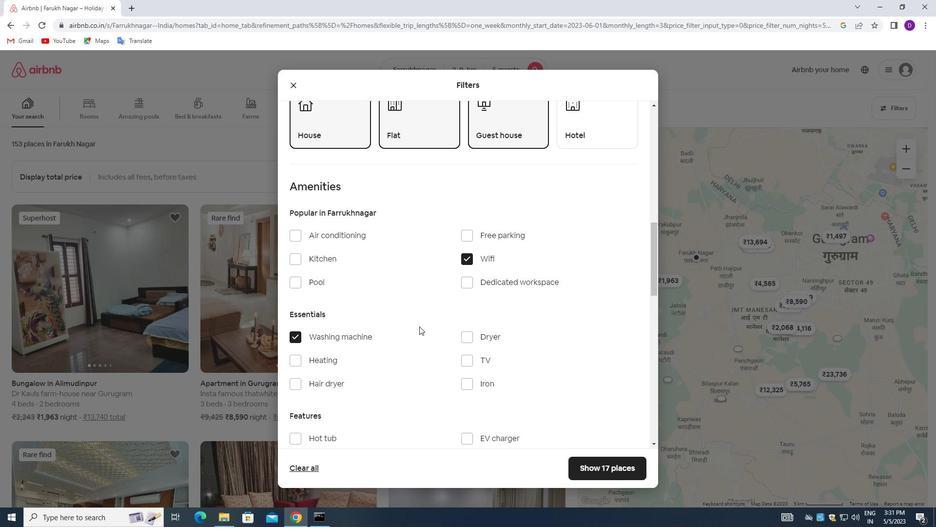 
Action: Mouse scrolled (456, 325) with delta (0, 0)
Screenshot: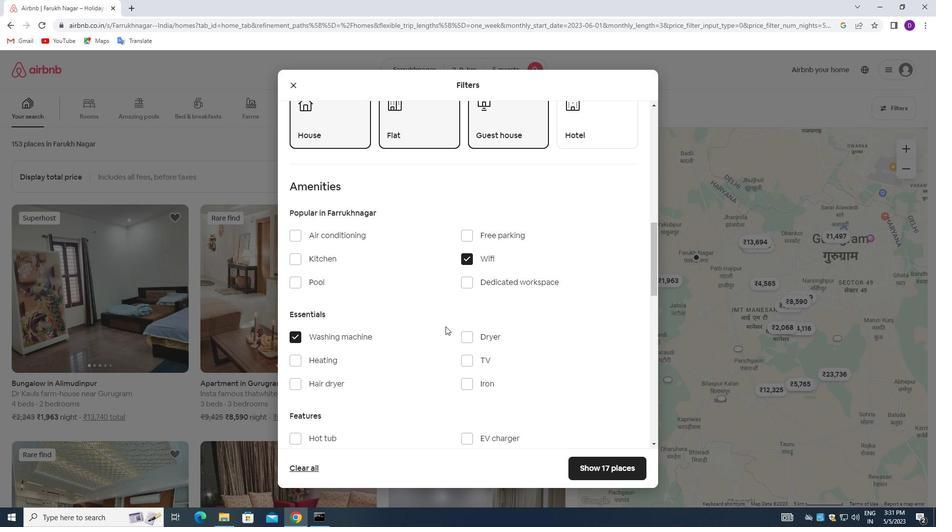 
Action: Mouse scrolled (456, 325) with delta (0, 0)
Screenshot: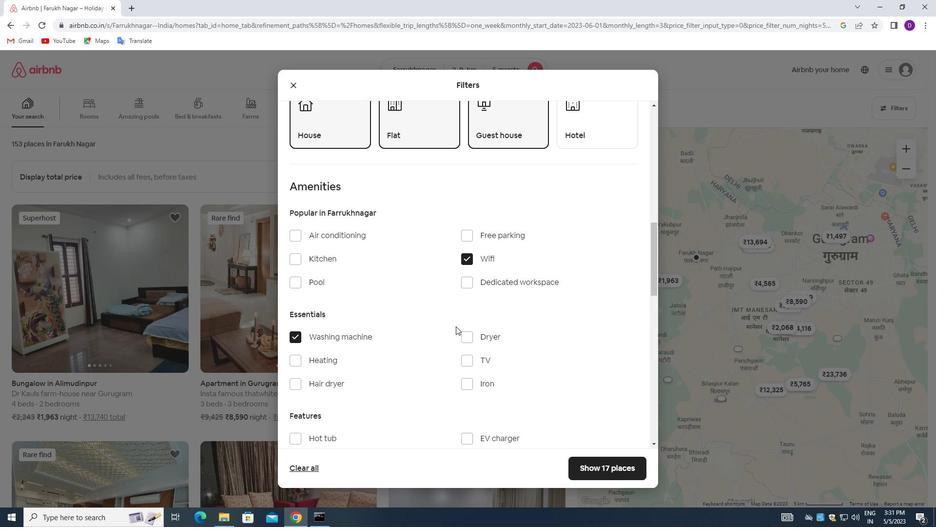 
Action: Mouse scrolled (456, 325) with delta (0, 0)
Screenshot: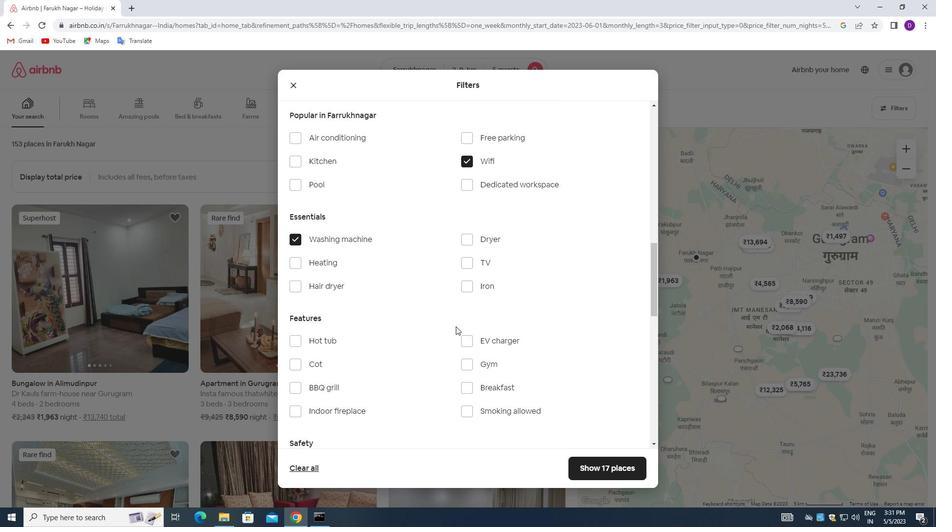 
Action: Mouse scrolled (456, 325) with delta (0, 0)
Screenshot: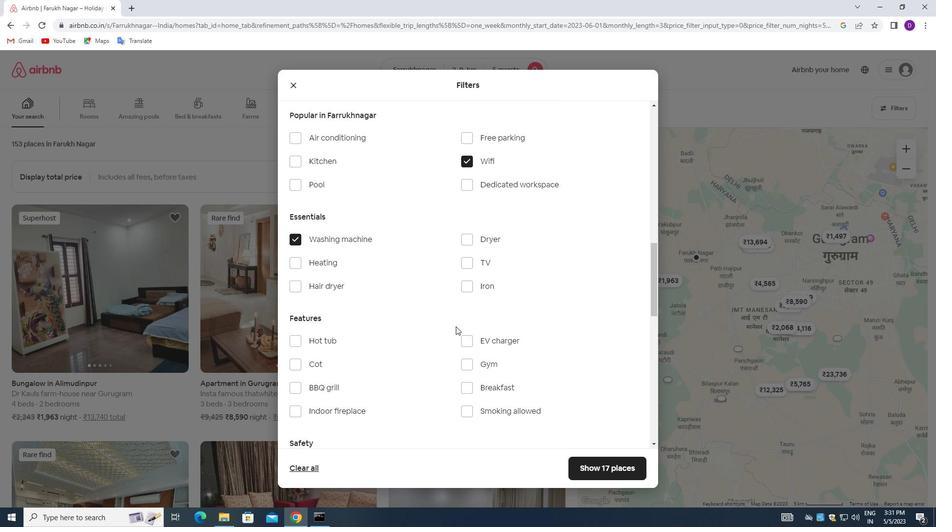 
Action: Mouse scrolled (456, 325) with delta (0, 0)
Screenshot: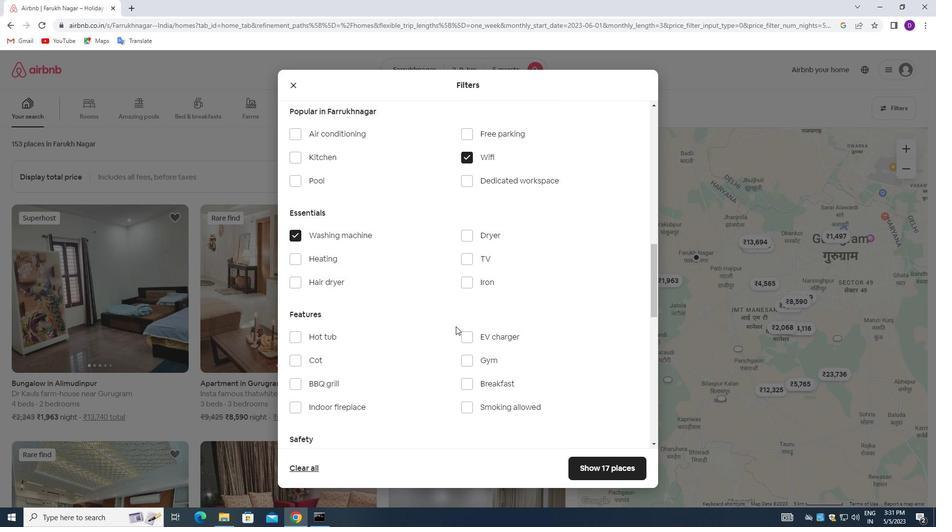 
Action: Mouse scrolled (456, 325) with delta (0, 0)
Screenshot: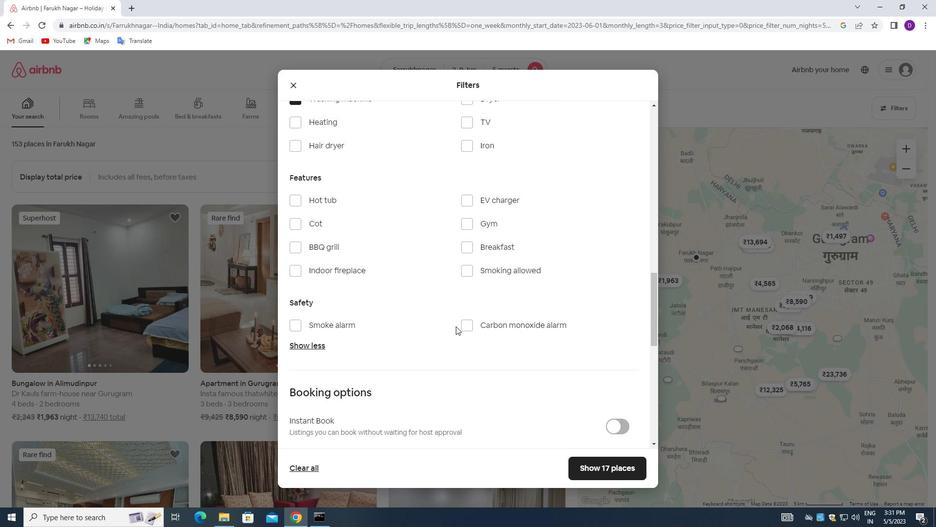 
Action: Mouse moved to (456, 329)
Screenshot: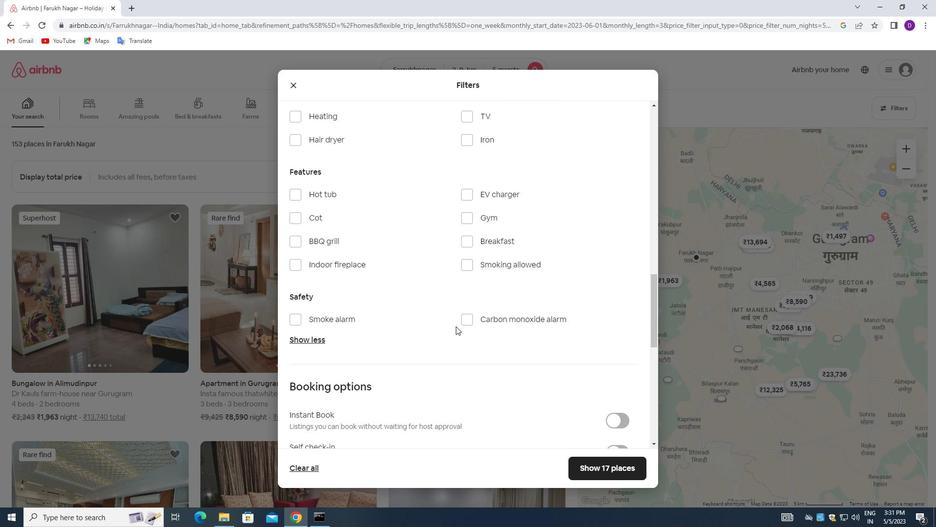 
Action: Mouse scrolled (456, 329) with delta (0, 0)
Screenshot: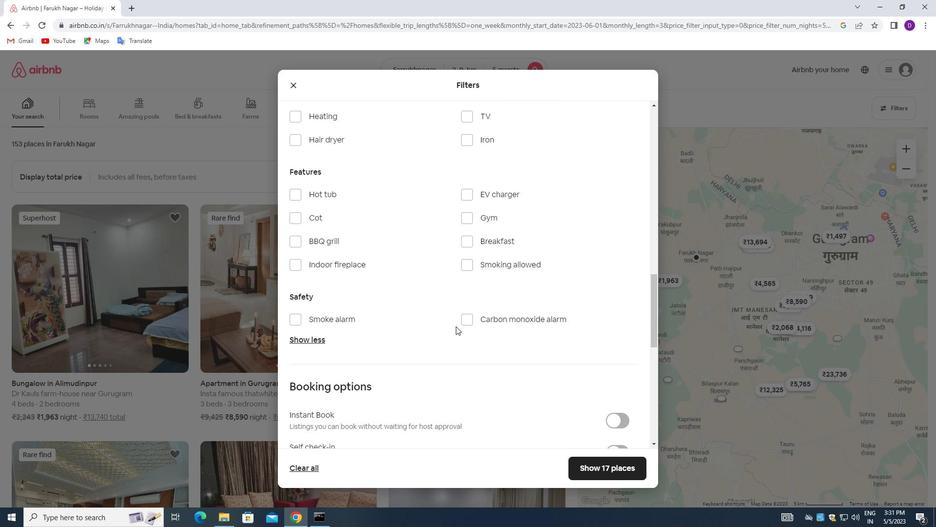 
Action: Mouse moved to (456, 330)
Screenshot: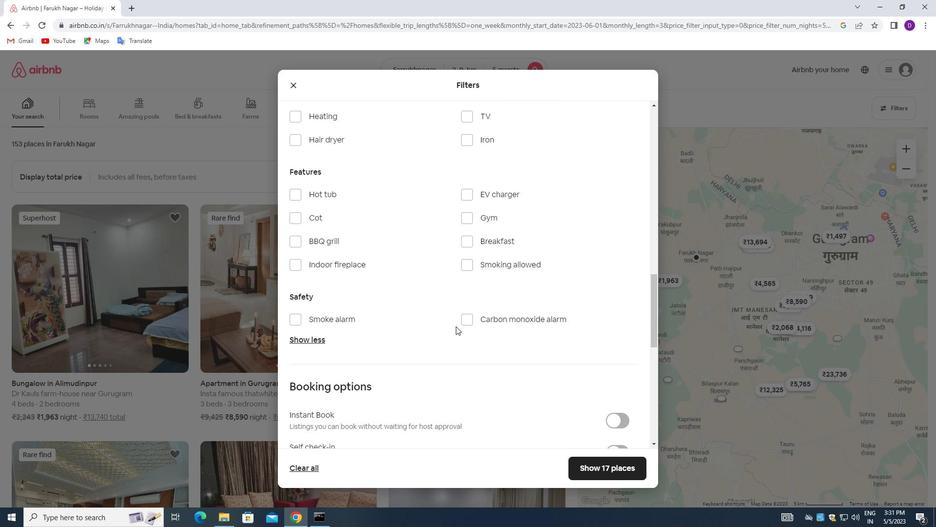 
Action: Mouse scrolled (456, 329) with delta (0, 0)
Screenshot: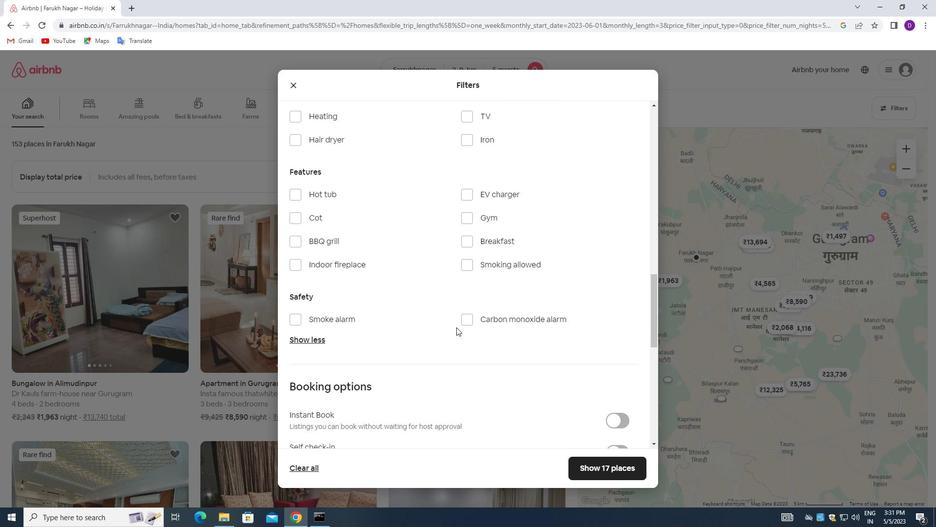 
Action: Mouse moved to (608, 307)
Screenshot: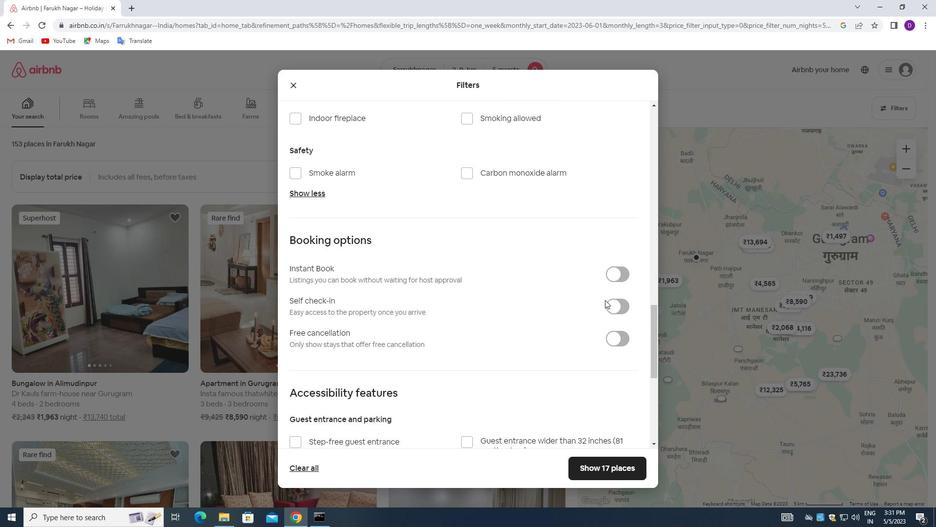 
Action: Mouse pressed left at (608, 307)
Screenshot: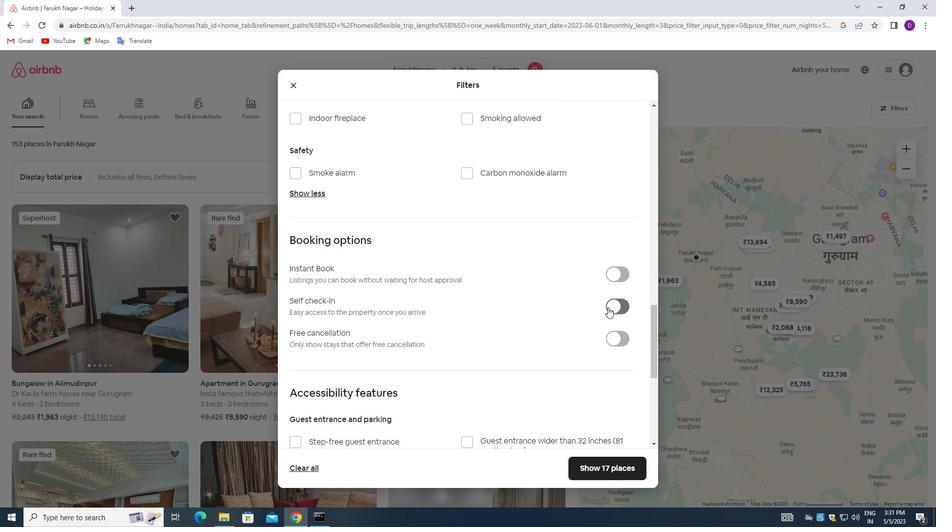 
Action: Mouse moved to (381, 355)
Screenshot: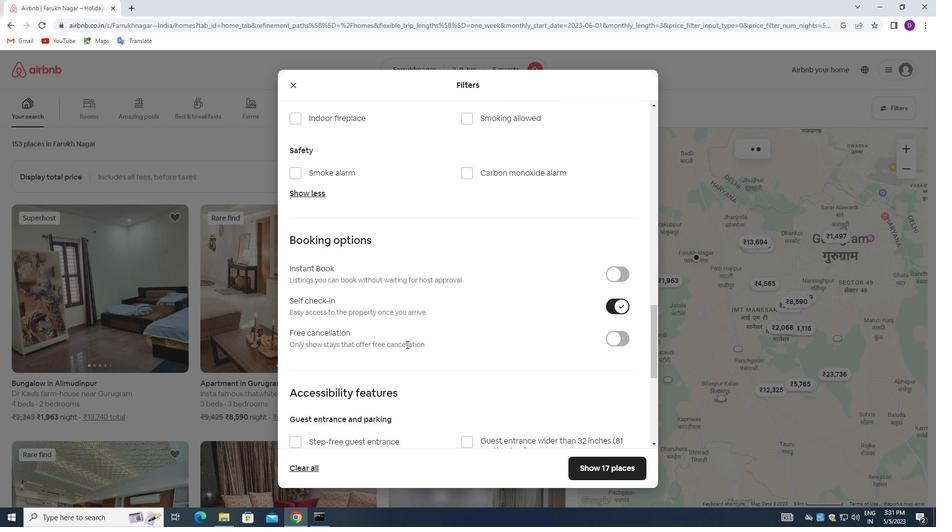 
Action: Mouse scrolled (381, 354) with delta (0, 0)
Screenshot: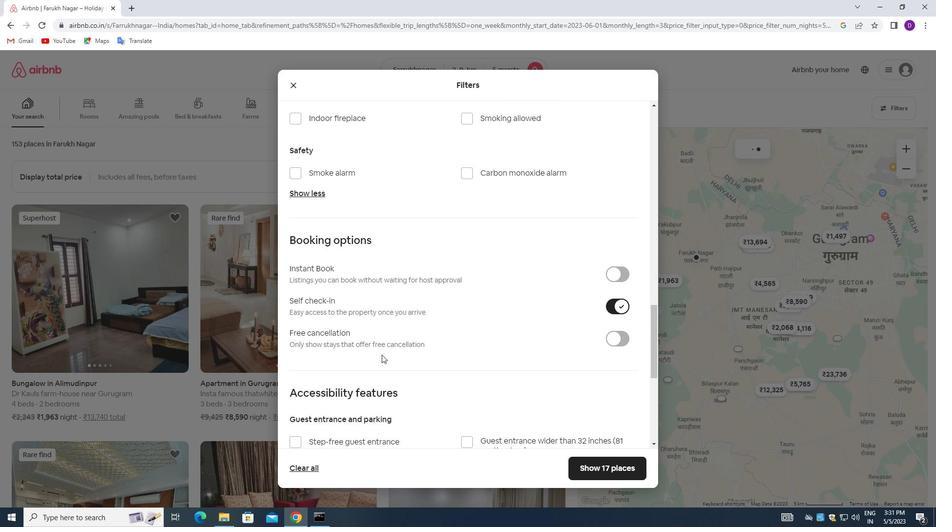 
Action: Mouse moved to (381, 355)
Screenshot: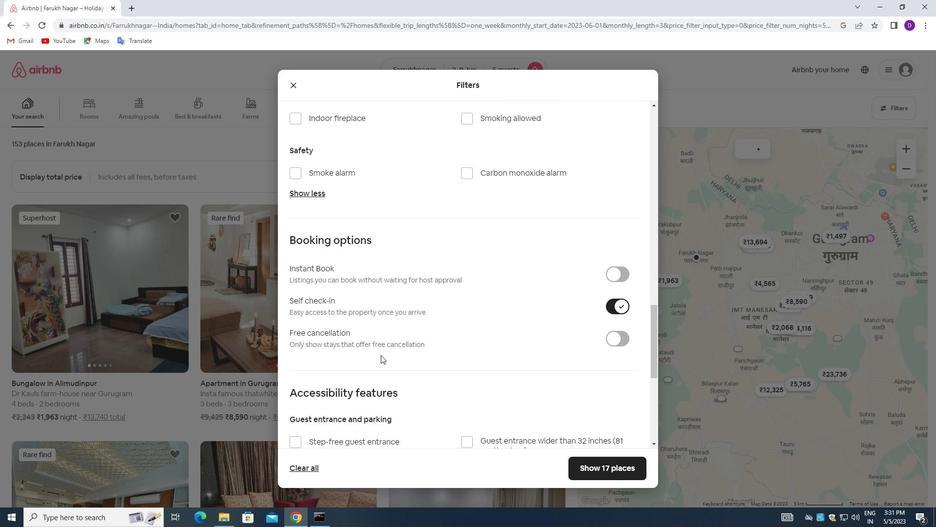 
Action: Mouse scrolled (381, 355) with delta (0, 0)
Screenshot: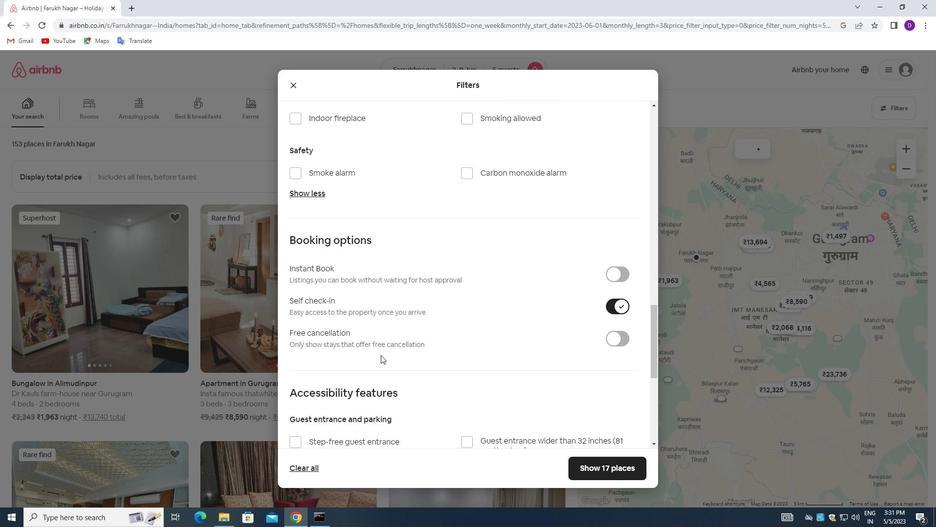 
Action: Mouse moved to (381, 356)
Screenshot: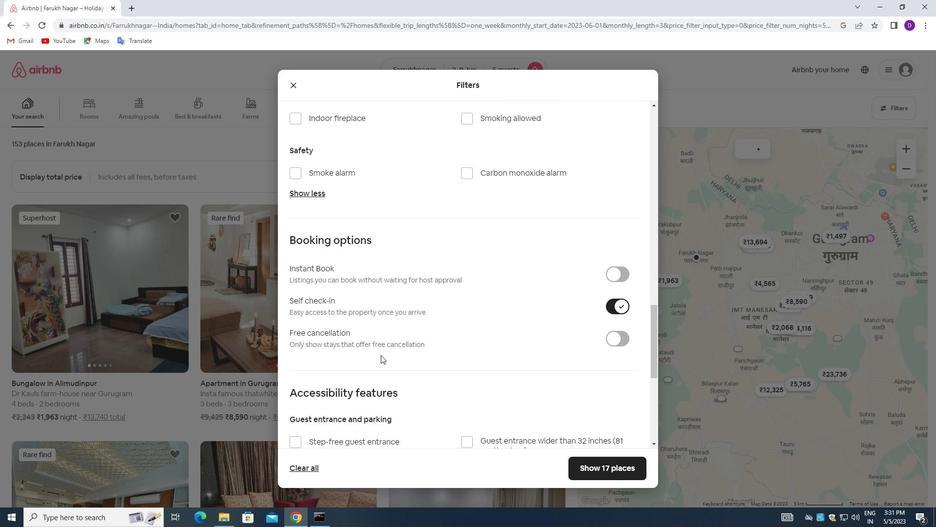 
Action: Mouse scrolled (381, 355) with delta (0, 0)
Screenshot: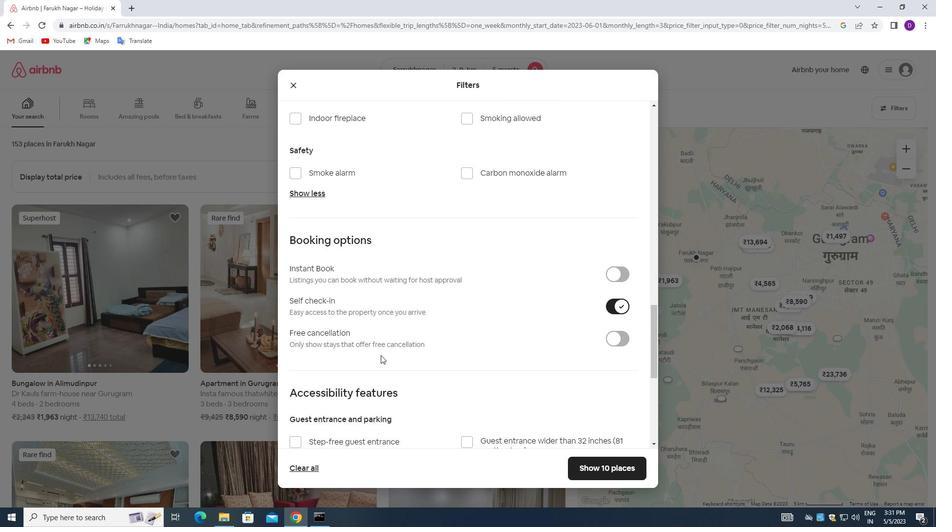
Action: Mouse scrolled (381, 355) with delta (0, 0)
Screenshot: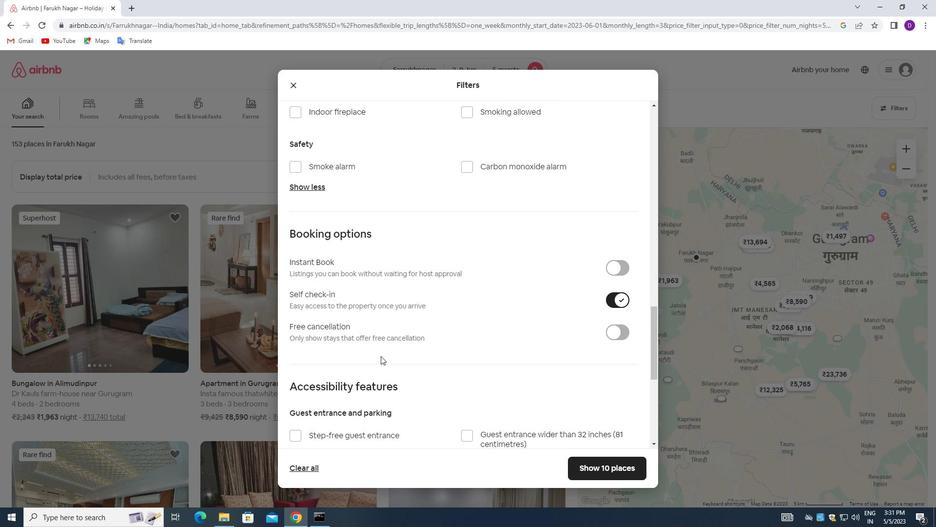 
Action: Mouse moved to (382, 368)
Screenshot: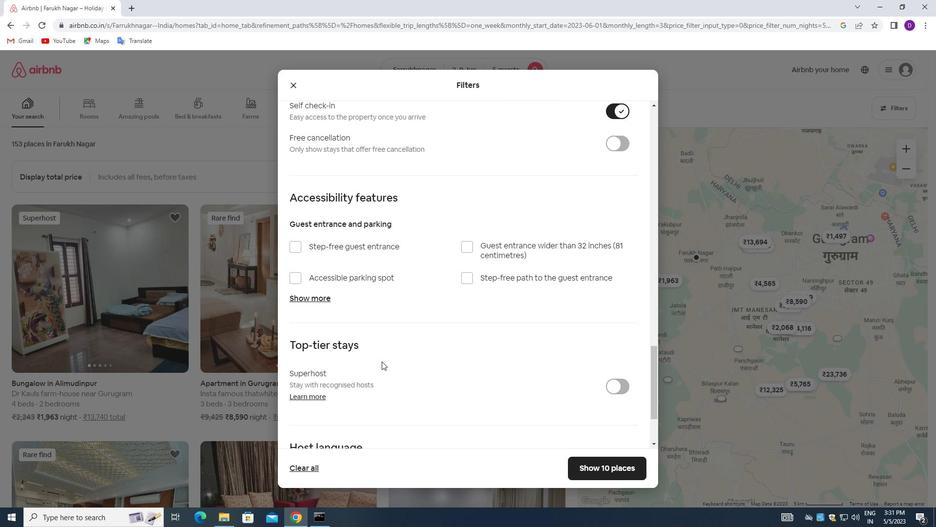 
Action: Mouse scrolled (382, 367) with delta (0, 0)
Screenshot: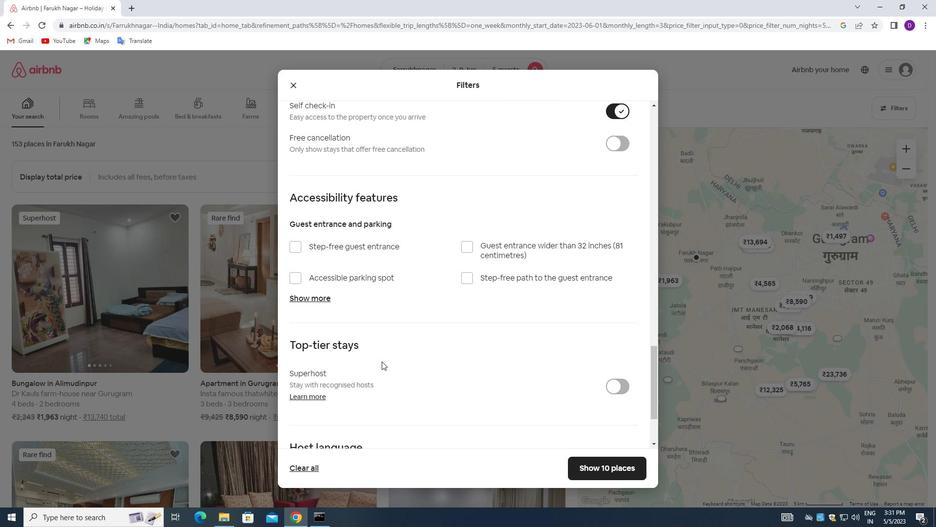 
Action: Mouse moved to (382, 369)
Screenshot: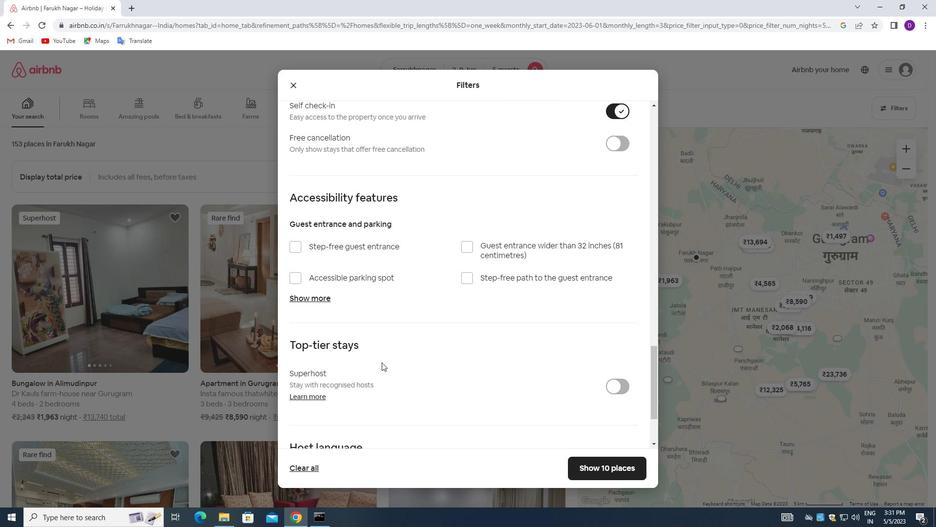 
Action: Mouse scrolled (382, 369) with delta (0, 0)
Screenshot: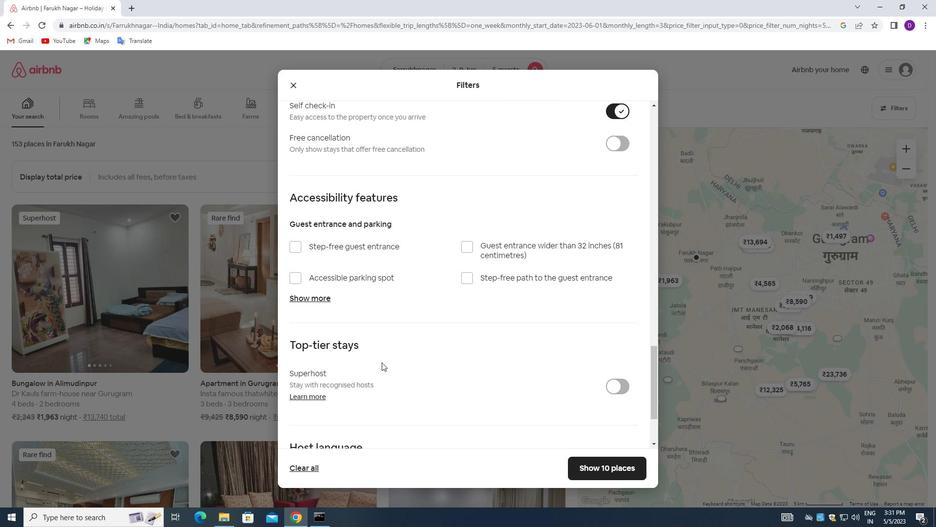 
Action: Mouse moved to (382, 372)
Screenshot: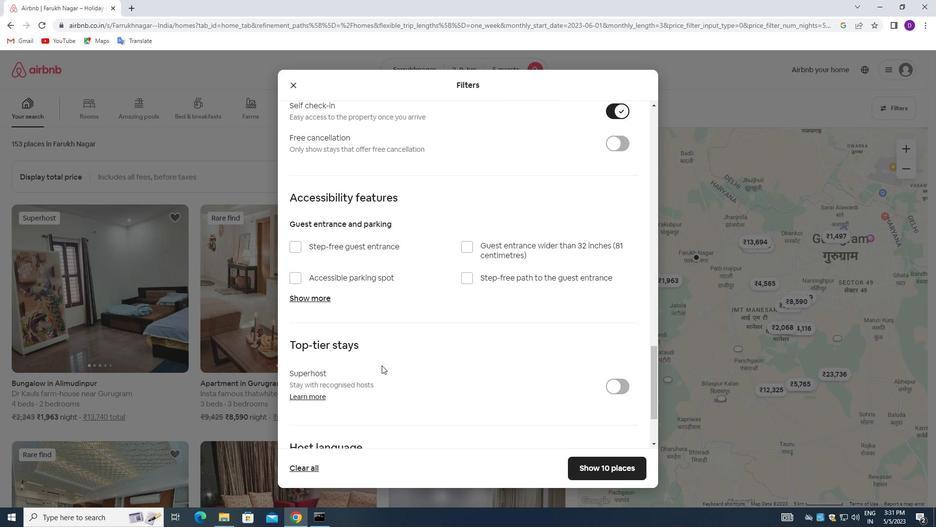 
Action: Mouse scrolled (382, 371) with delta (0, 0)
Screenshot: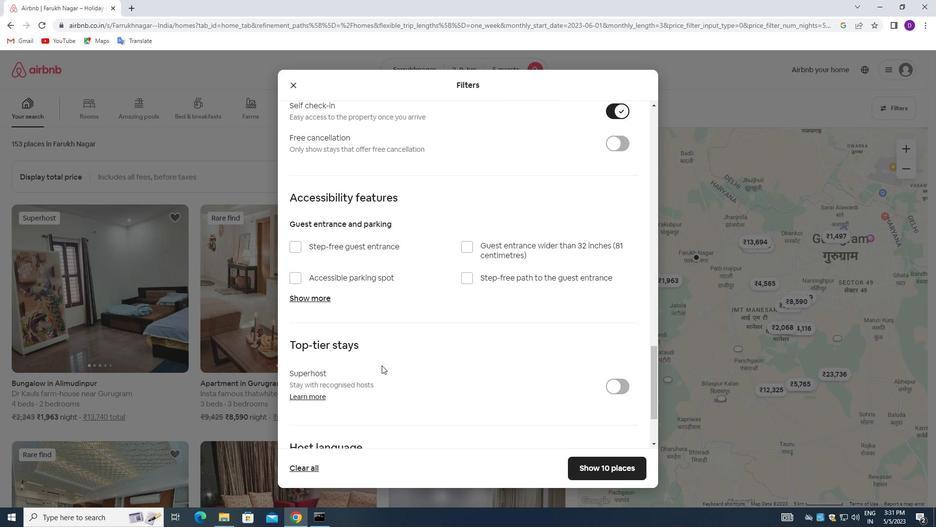 
Action: Mouse moved to (382, 372)
Screenshot: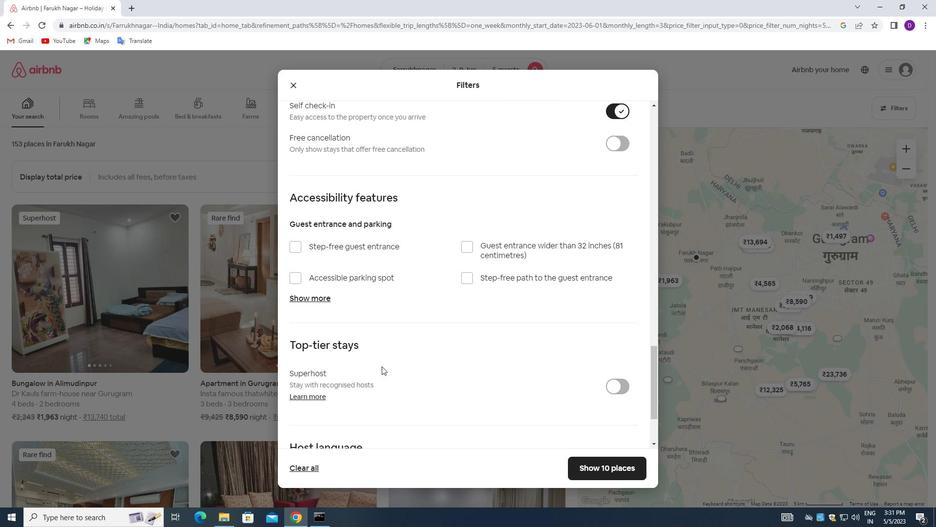 
Action: Mouse scrolled (382, 372) with delta (0, 0)
Screenshot: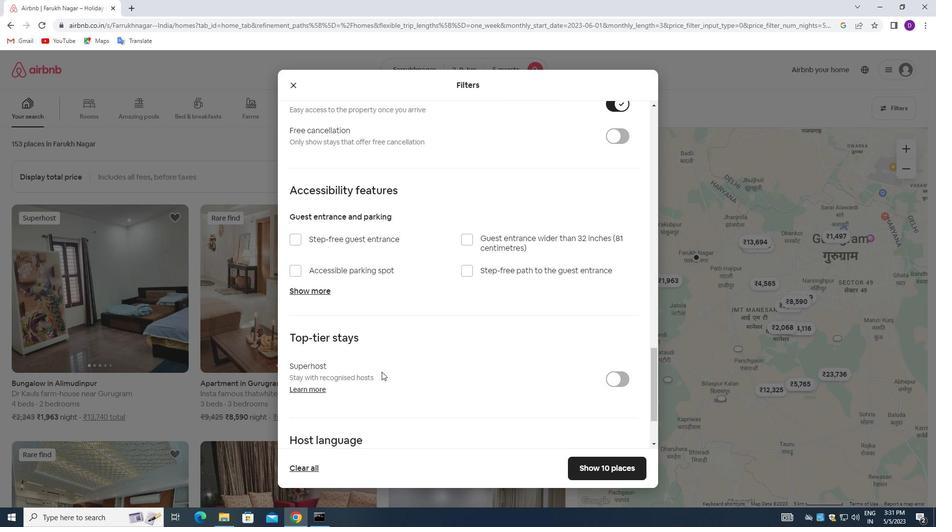 
Action: Mouse scrolled (382, 372) with delta (0, 0)
Screenshot: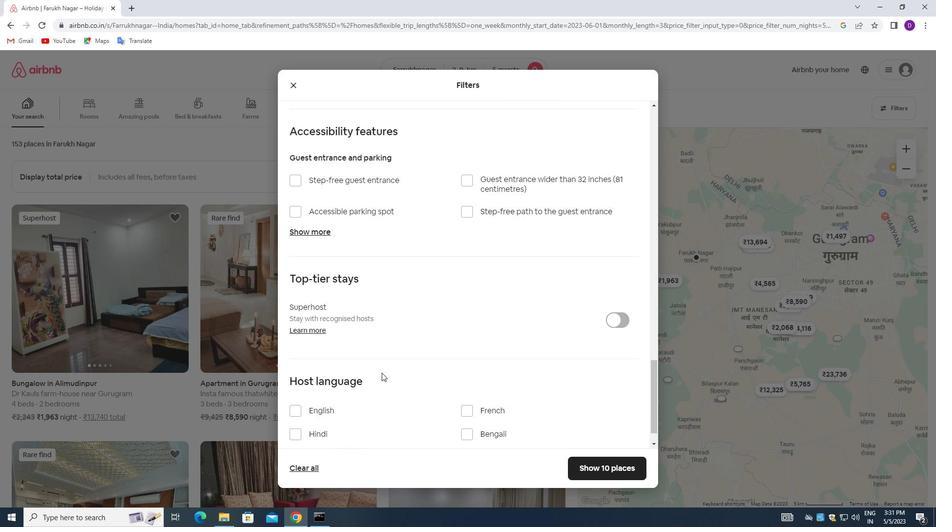 
Action: Mouse scrolled (382, 372) with delta (0, 0)
Screenshot: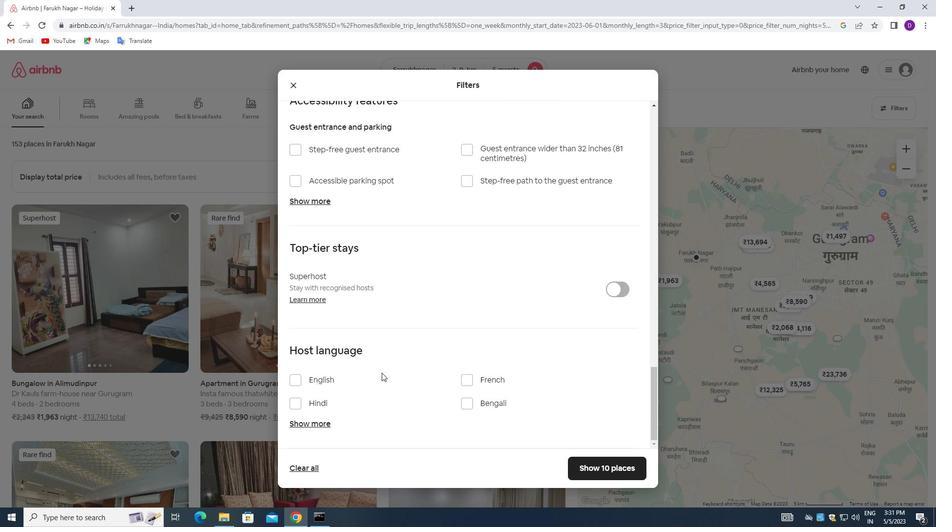
Action: Mouse moved to (295, 382)
Screenshot: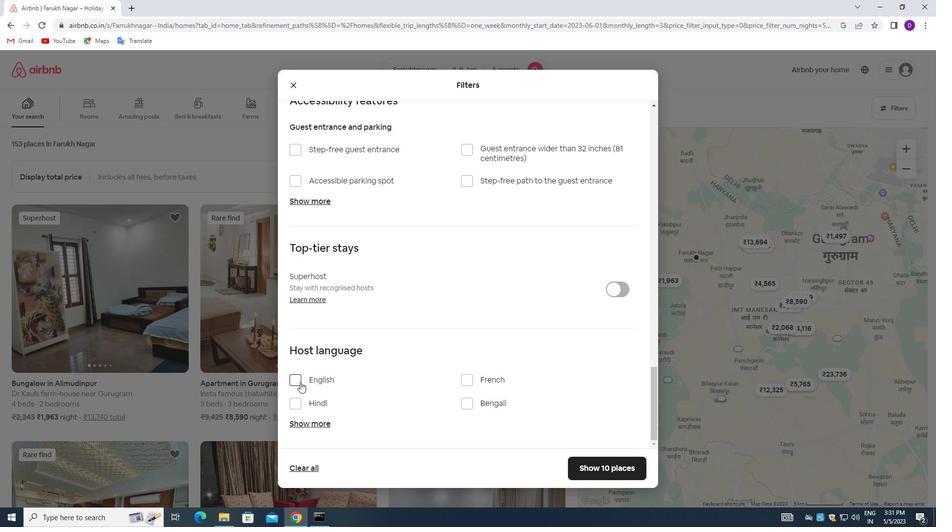 
Action: Mouse pressed left at (295, 382)
Screenshot: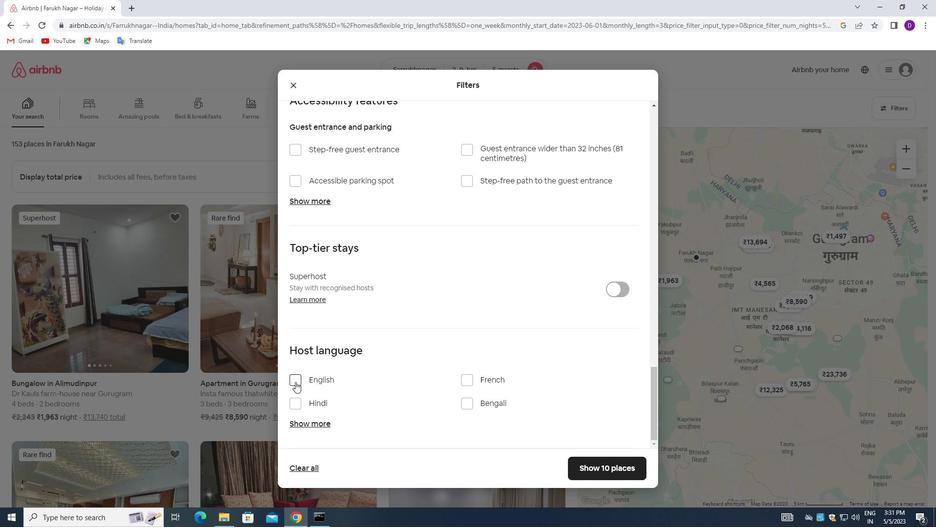 
Action: Mouse moved to (573, 463)
Screenshot: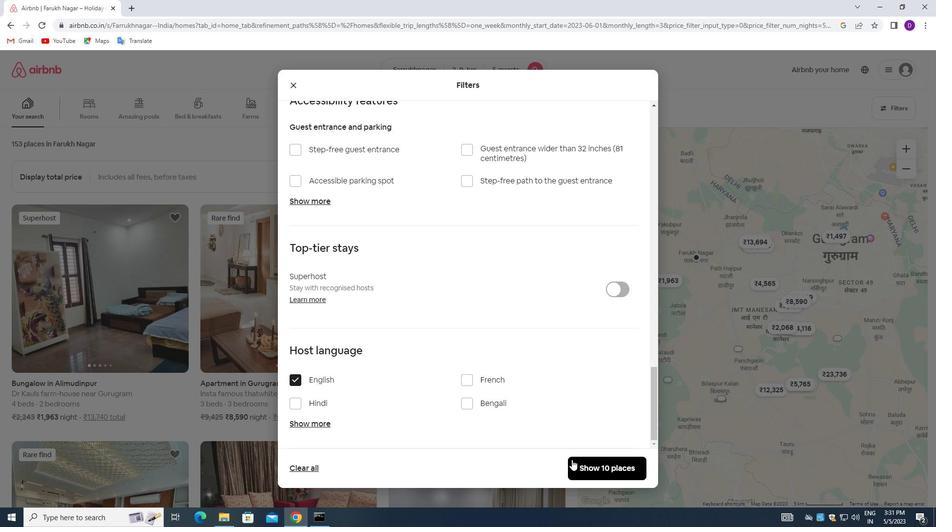 
Action: Mouse pressed left at (573, 463)
Screenshot: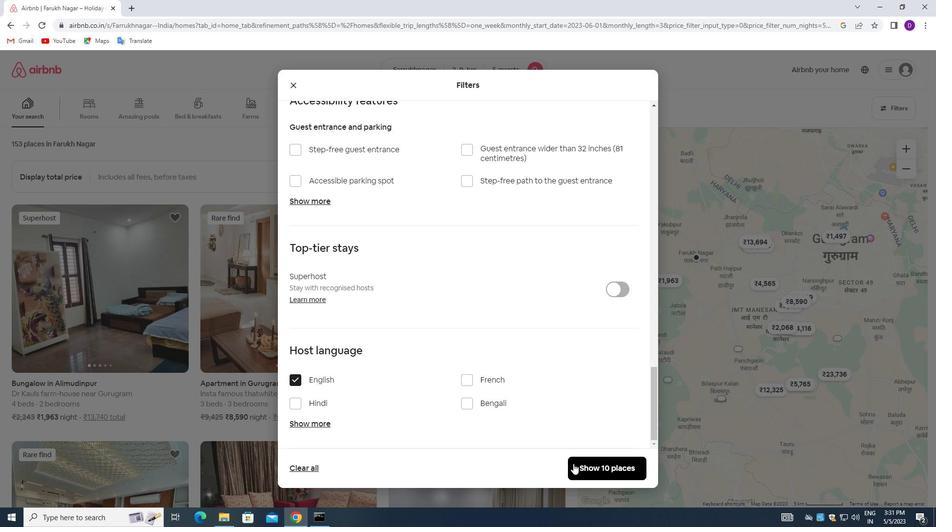 
Action: Mouse moved to (530, 356)
Screenshot: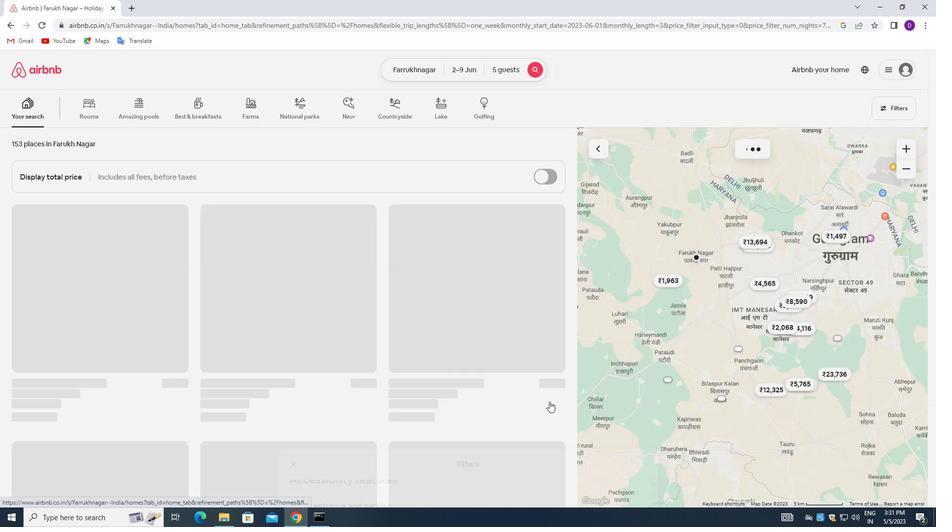 
